 Task: Search one way flight ticket for 4 adults, 2 children, 2 infants in seat and 1 infant on lap in economy from Montrose: Montrose Regional Airport to Laramie: Laramie Regional Airport on 5-3-2023. Choice of flights is Southwest. Number of bags: 1 carry on bag. Price is upto 109000. Outbound departure time preference is 12:45.
Action: Mouse moved to (326, 133)
Screenshot: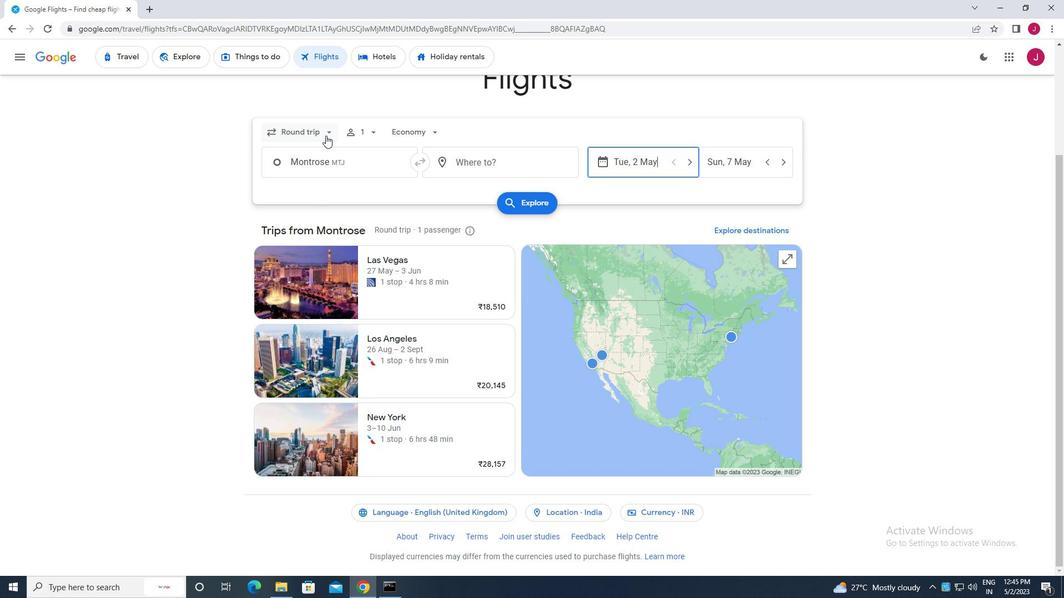 
Action: Mouse pressed left at (326, 133)
Screenshot: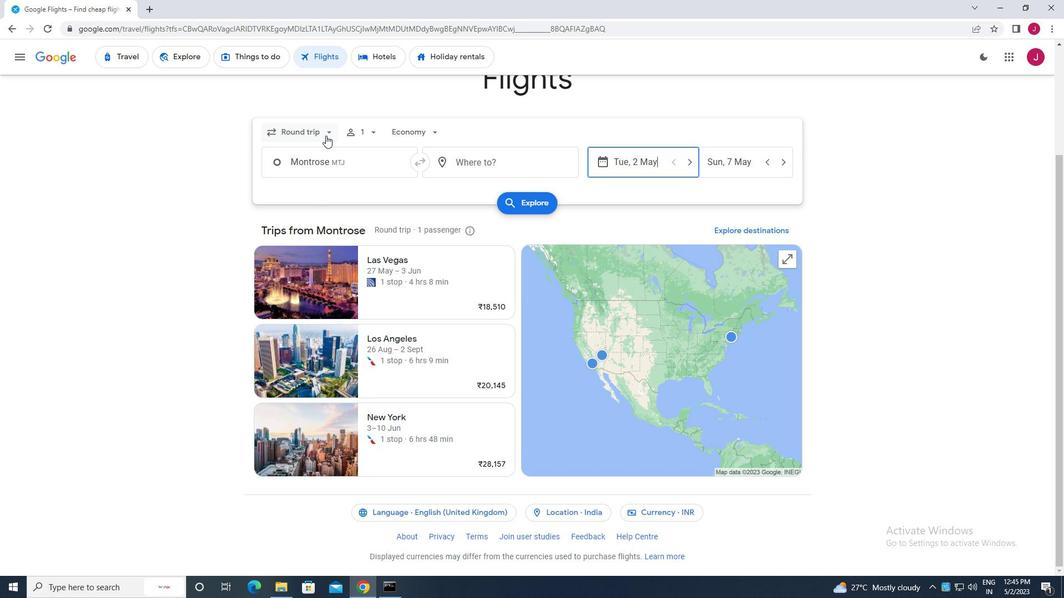 
Action: Mouse moved to (320, 180)
Screenshot: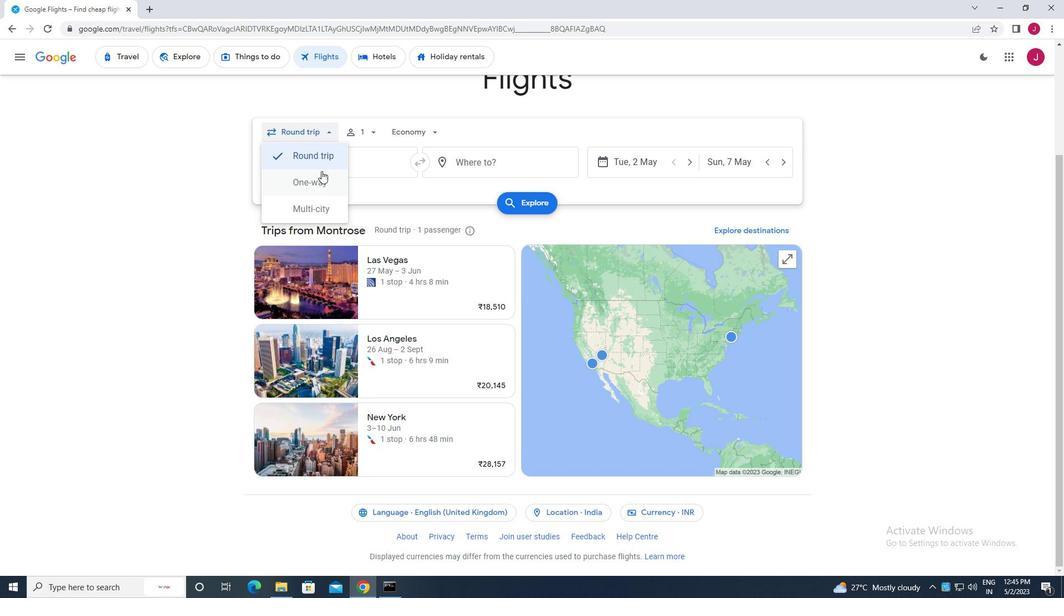 
Action: Mouse pressed left at (320, 180)
Screenshot: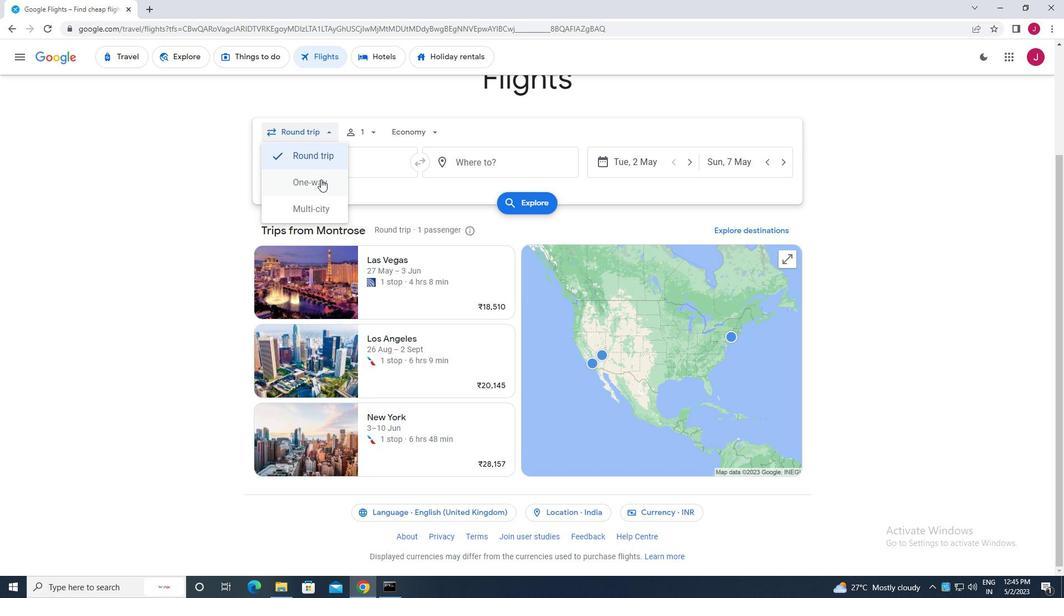 
Action: Mouse moved to (359, 132)
Screenshot: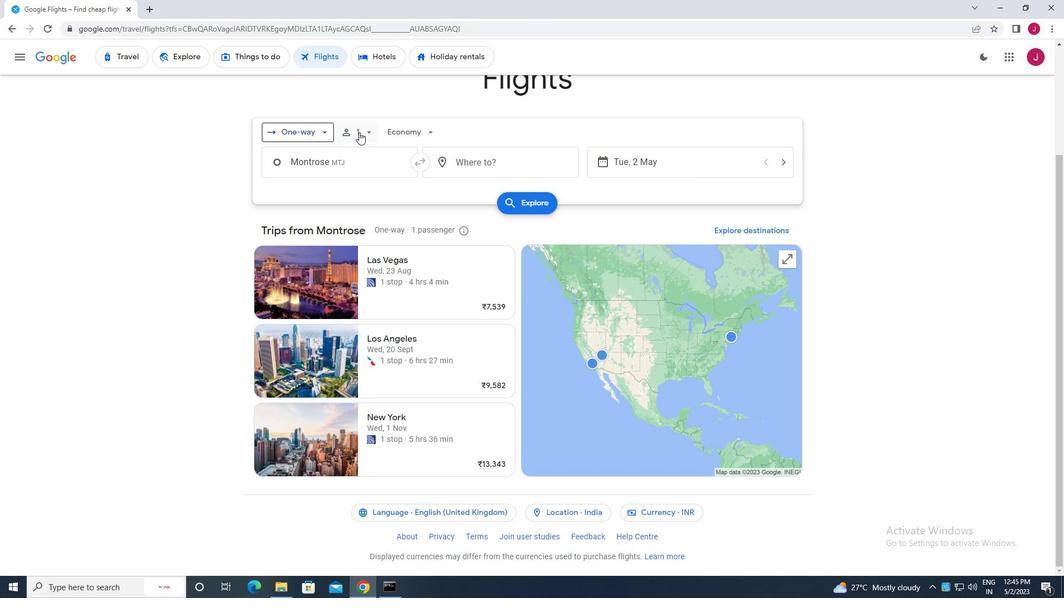 
Action: Mouse pressed left at (359, 132)
Screenshot: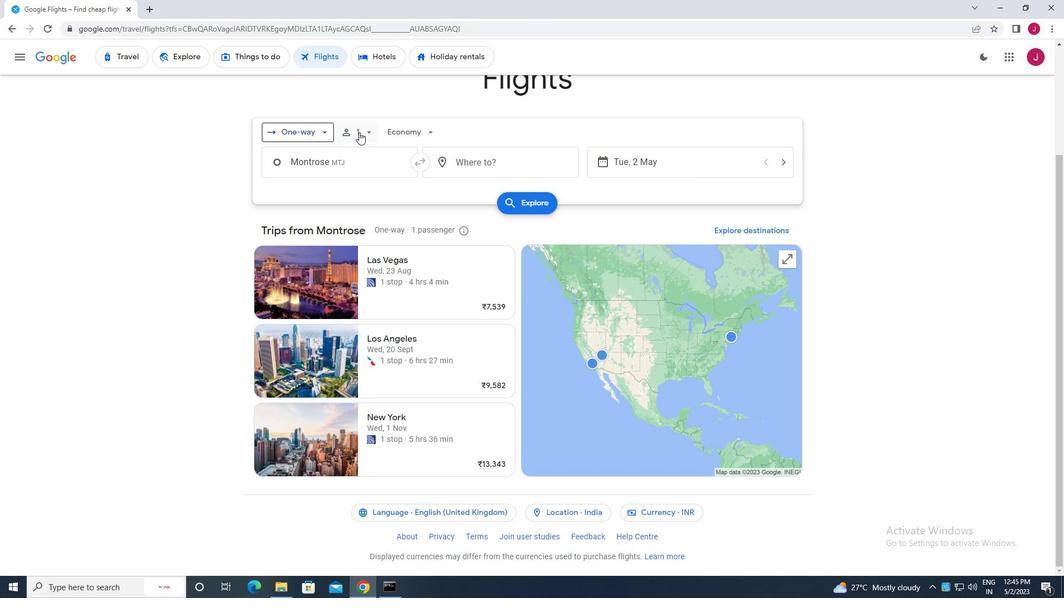 
Action: Mouse moved to (451, 166)
Screenshot: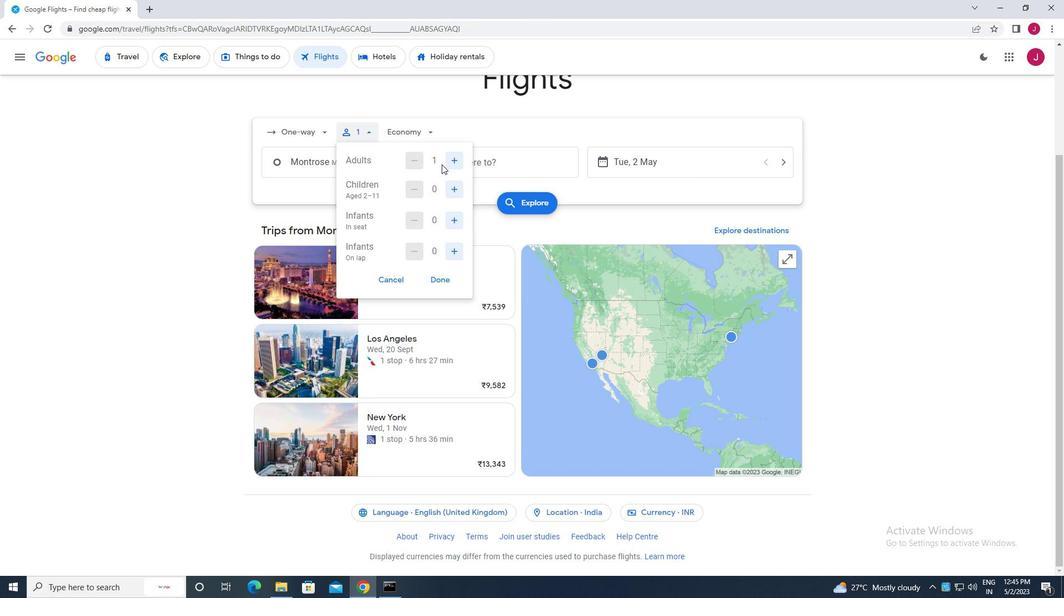 
Action: Mouse pressed left at (451, 166)
Screenshot: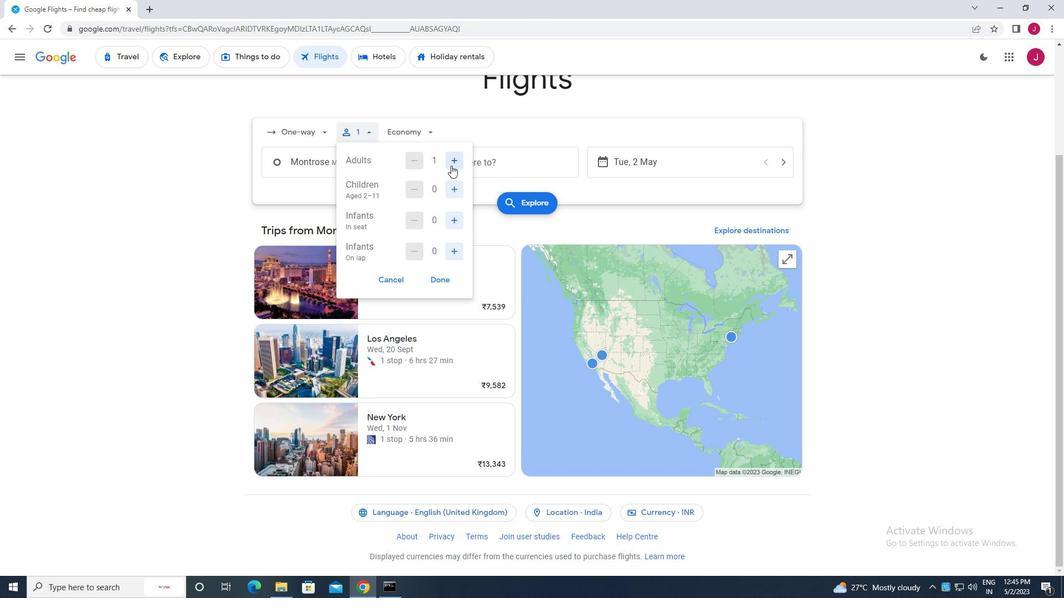 
Action: Mouse pressed left at (451, 166)
Screenshot: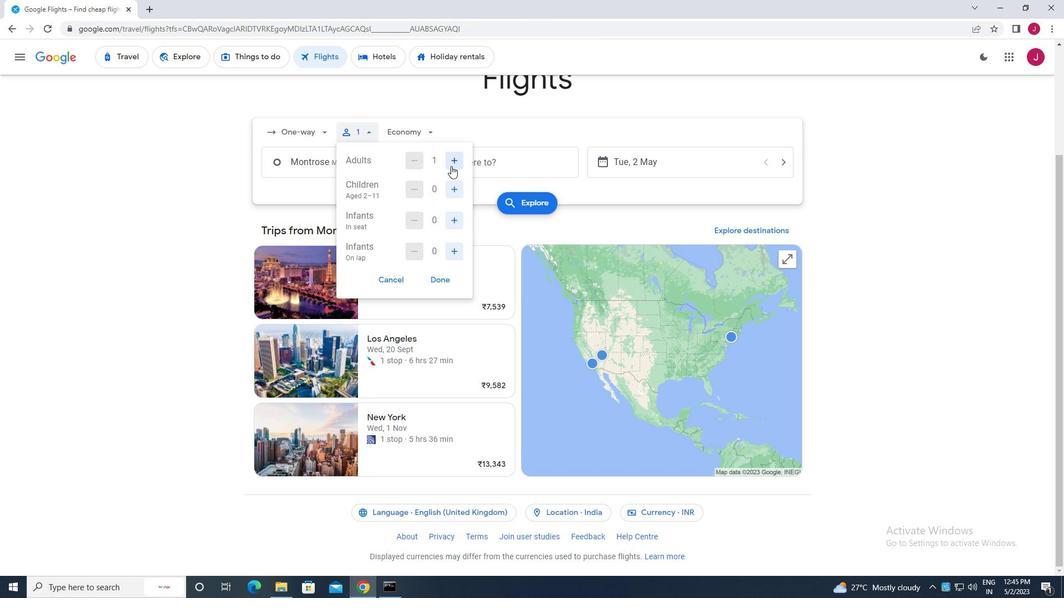 
Action: Mouse pressed left at (451, 166)
Screenshot: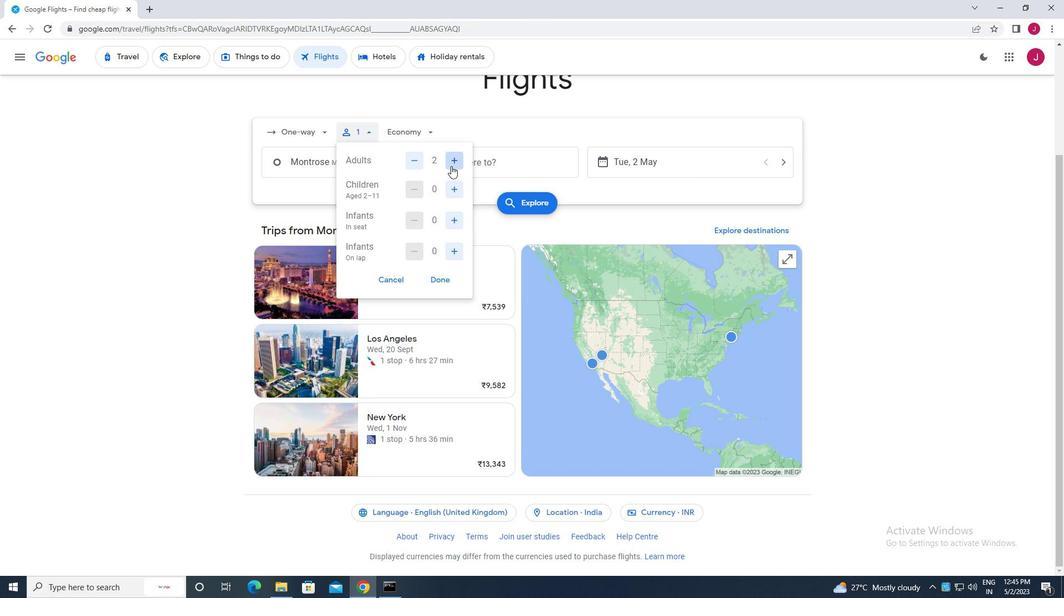 
Action: Mouse moved to (453, 192)
Screenshot: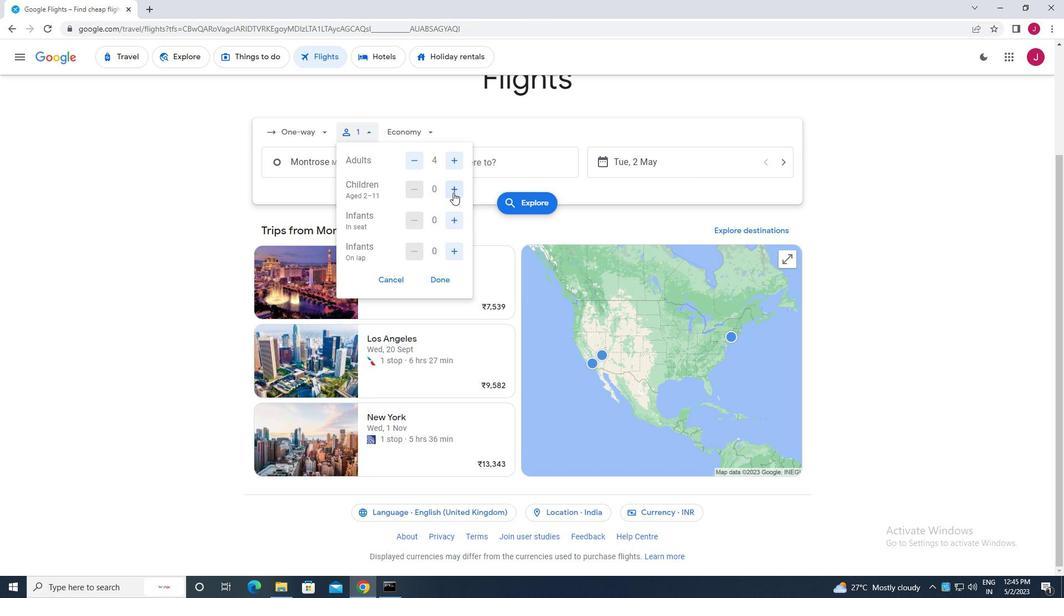 
Action: Mouse pressed left at (453, 192)
Screenshot: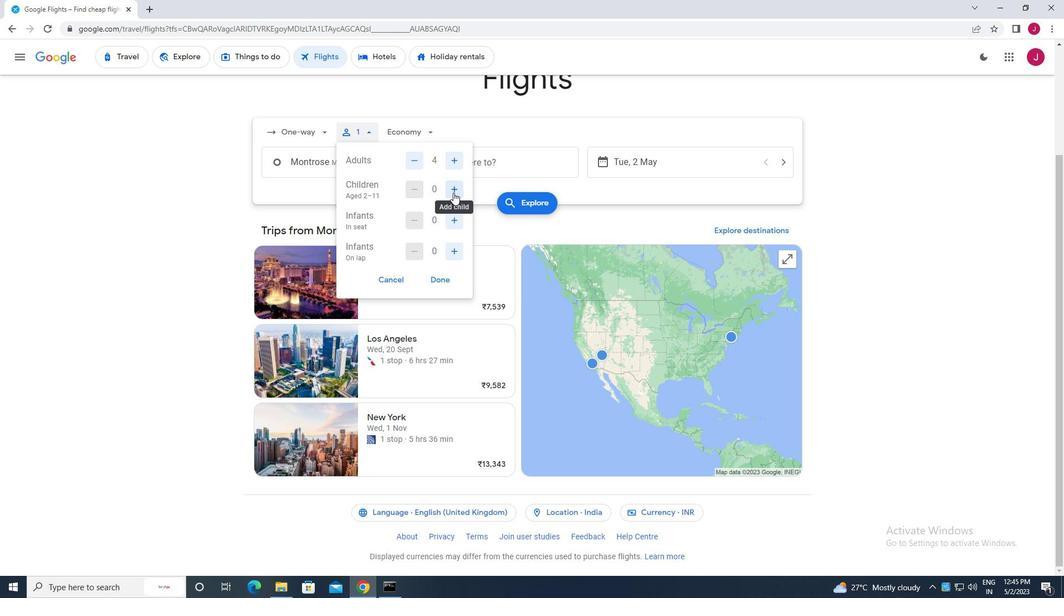 
Action: Mouse pressed left at (453, 192)
Screenshot: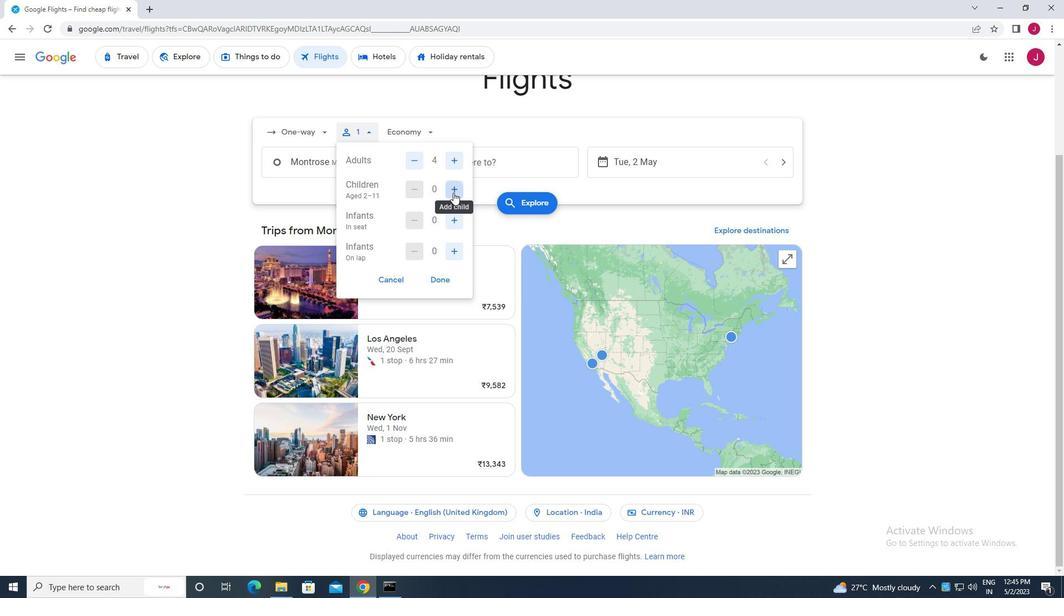 
Action: Mouse moved to (456, 222)
Screenshot: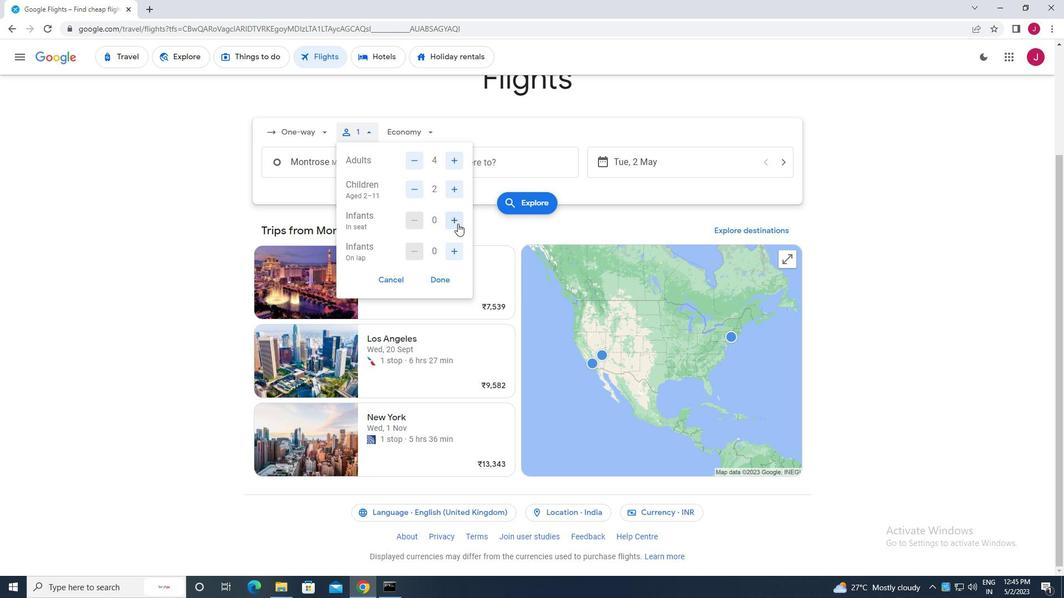 
Action: Mouse pressed left at (456, 222)
Screenshot: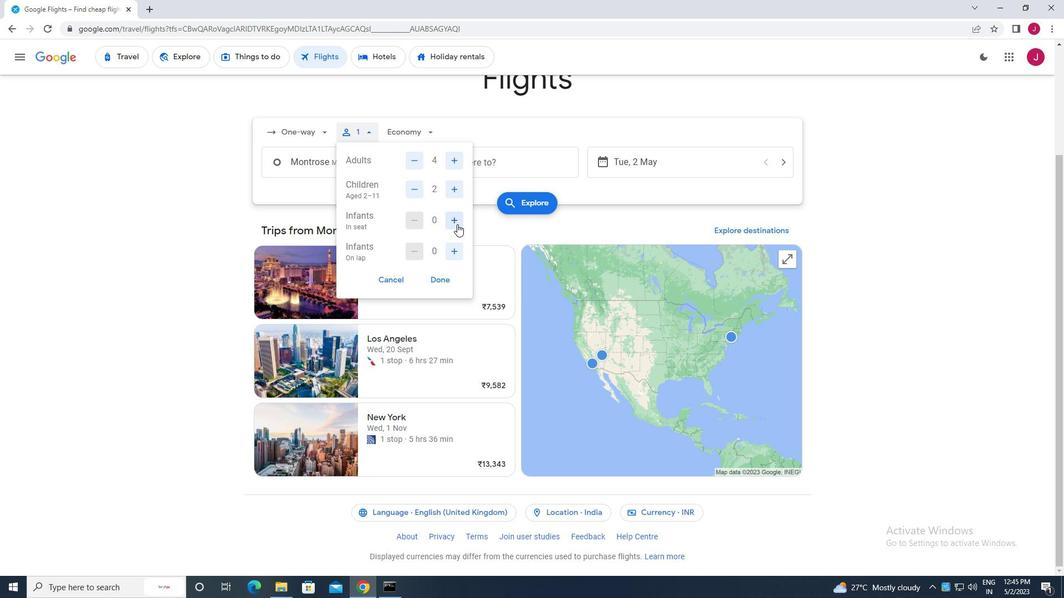 
Action: Mouse pressed left at (456, 222)
Screenshot: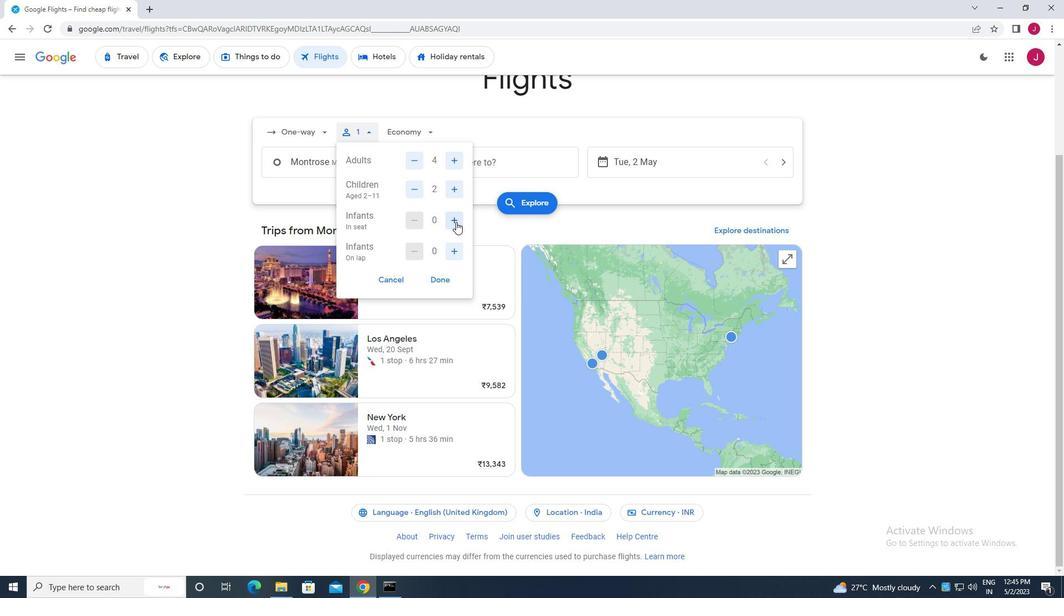 
Action: Mouse moved to (450, 254)
Screenshot: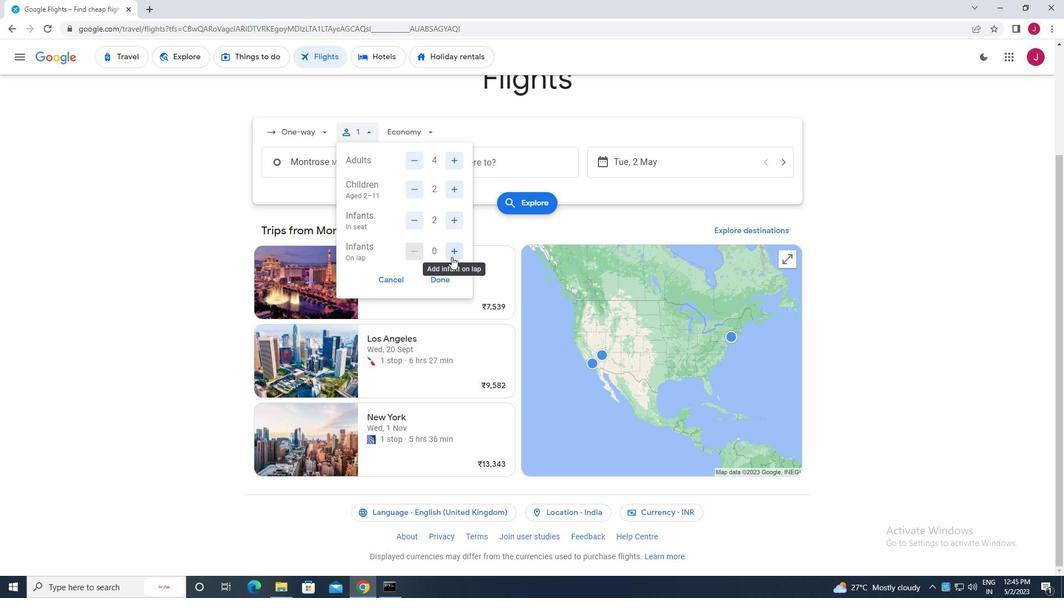 
Action: Mouse pressed left at (450, 254)
Screenshot: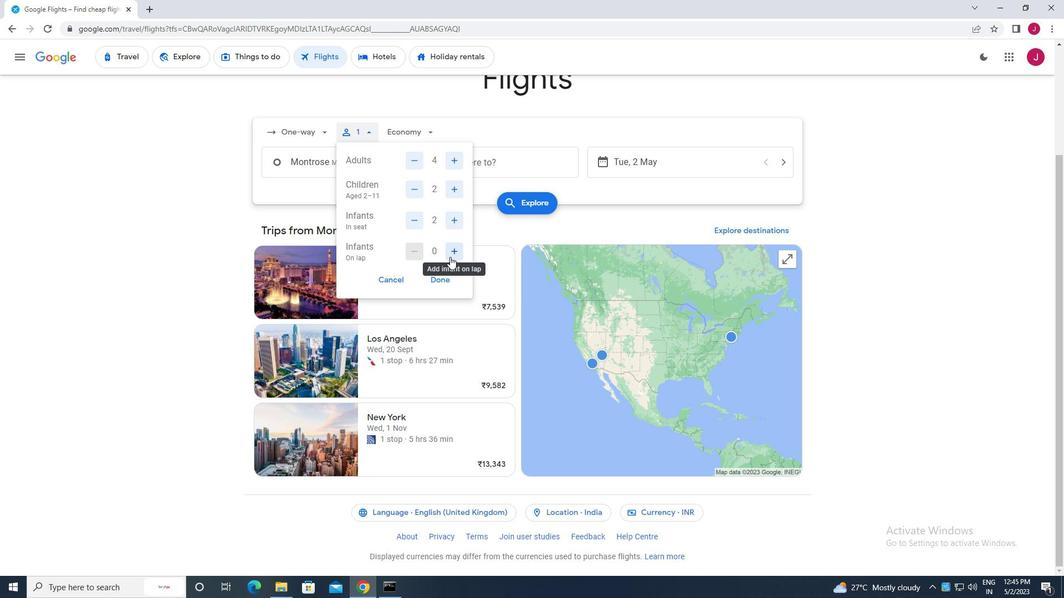 
Action: Mouse moved to (442, 281)
Screenshot: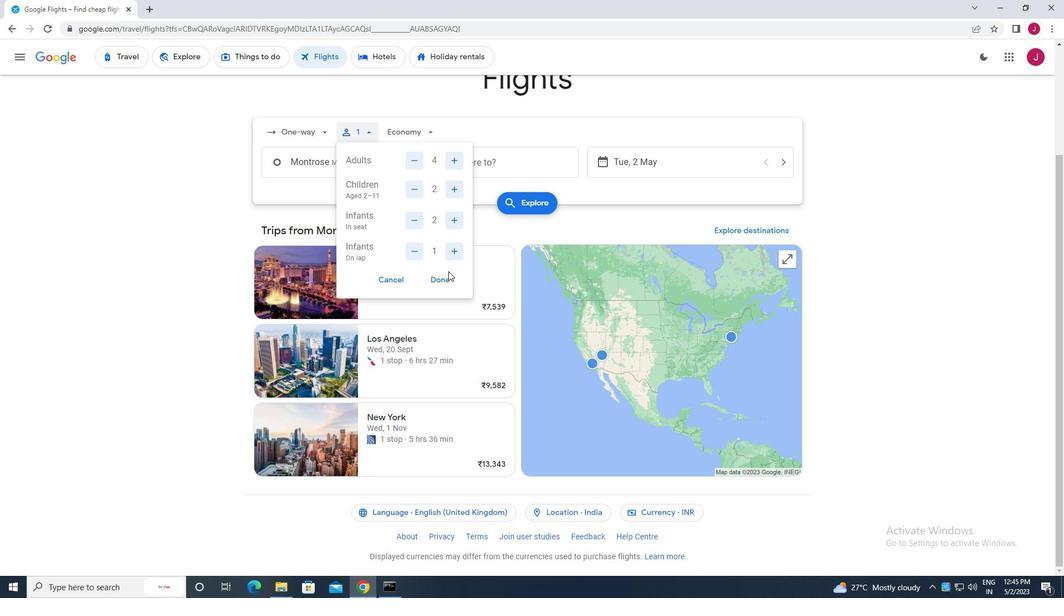 
Action: Mouse pressed left at (442, 281)
Screenshot: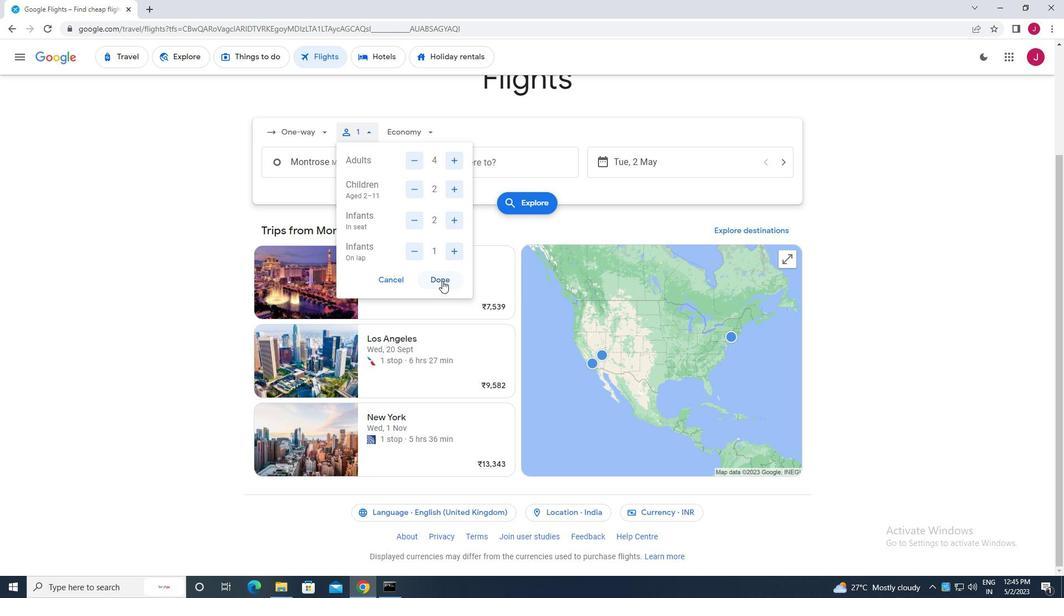 
Action: Mouse moved to (401, 134)
Screenshot: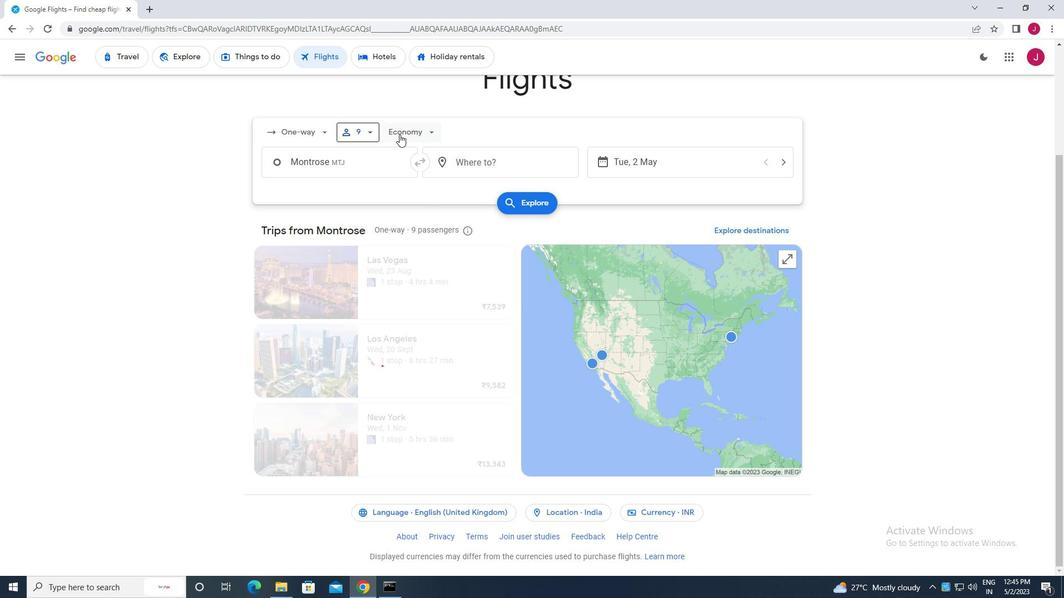 
Action: Mouse pressed left at (401, 134)
Screenshot: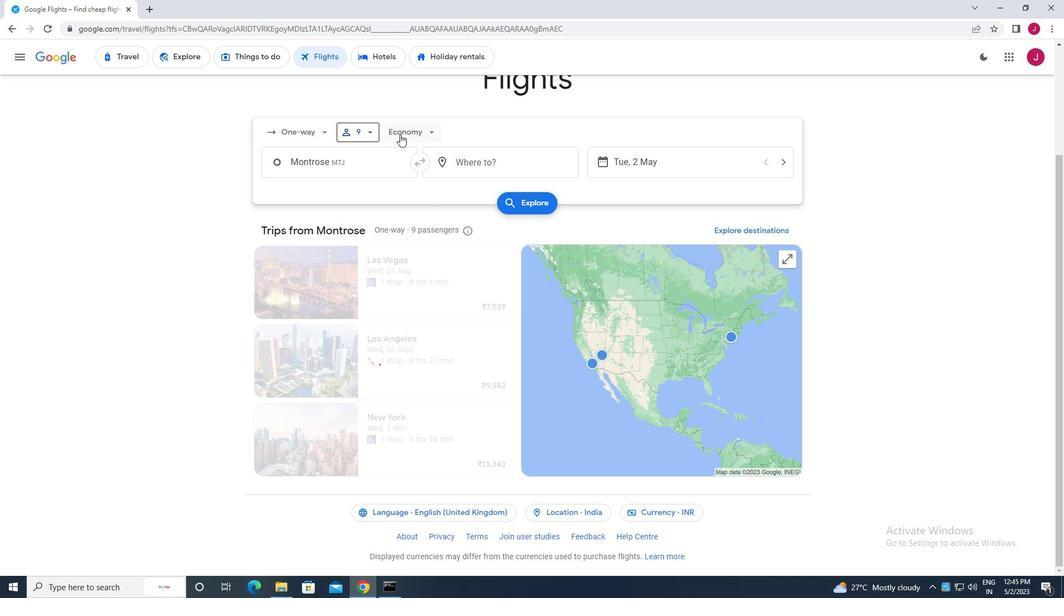 
Action: Mouse moved to (439, 157)
Screenshot: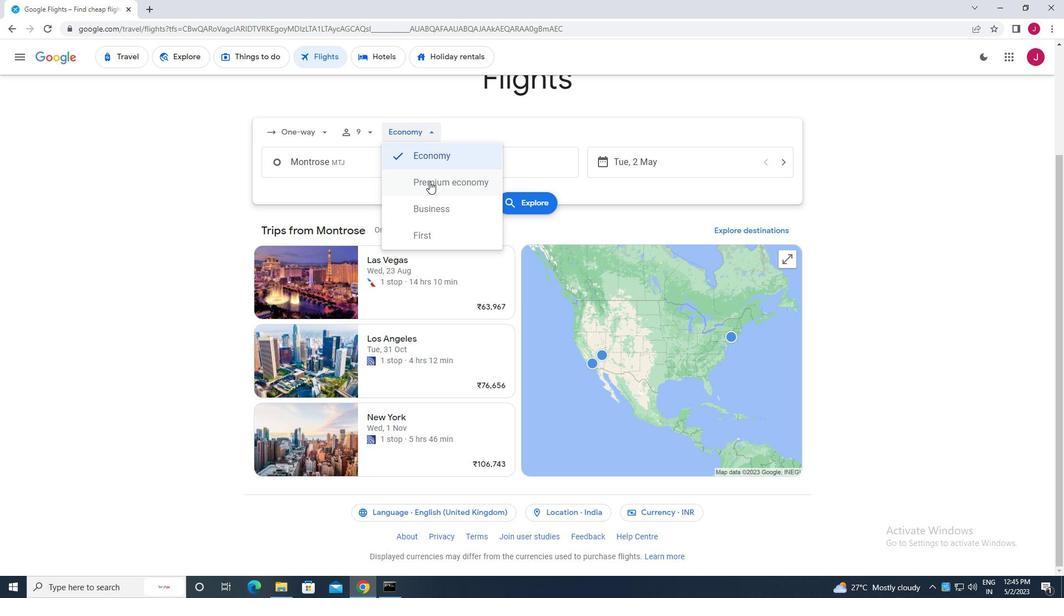 
Action: Mouse pressed left at (439, 157)
Screenshot: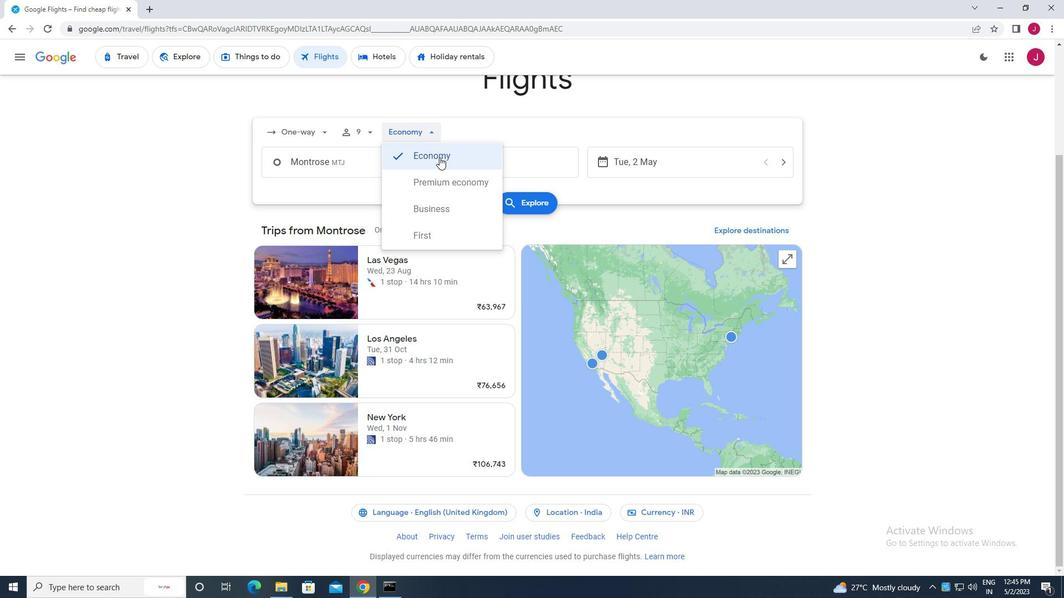 
Action: Mouse moved to (373, 165)
Screenshot: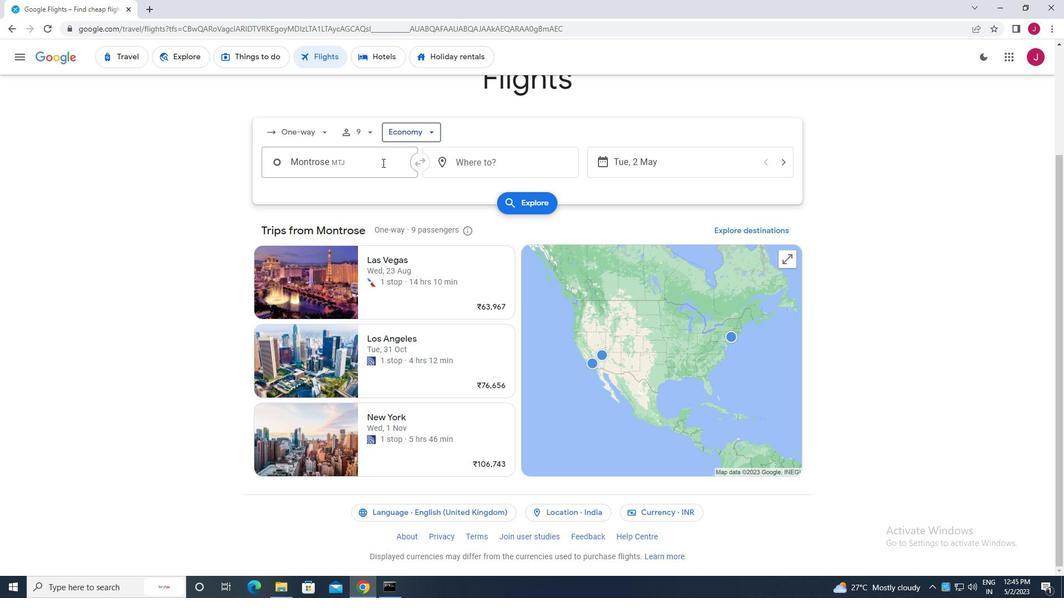 
Action: Mouse pressed left at (373, 165)
Screenshot: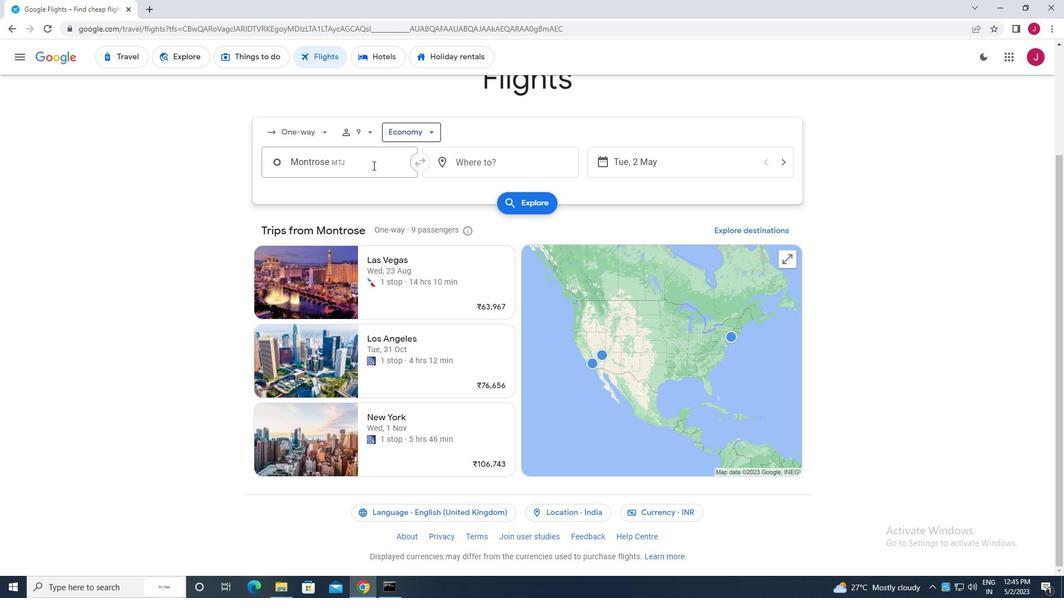 
Action: Mouse moved to (375, 166)
Screenshot: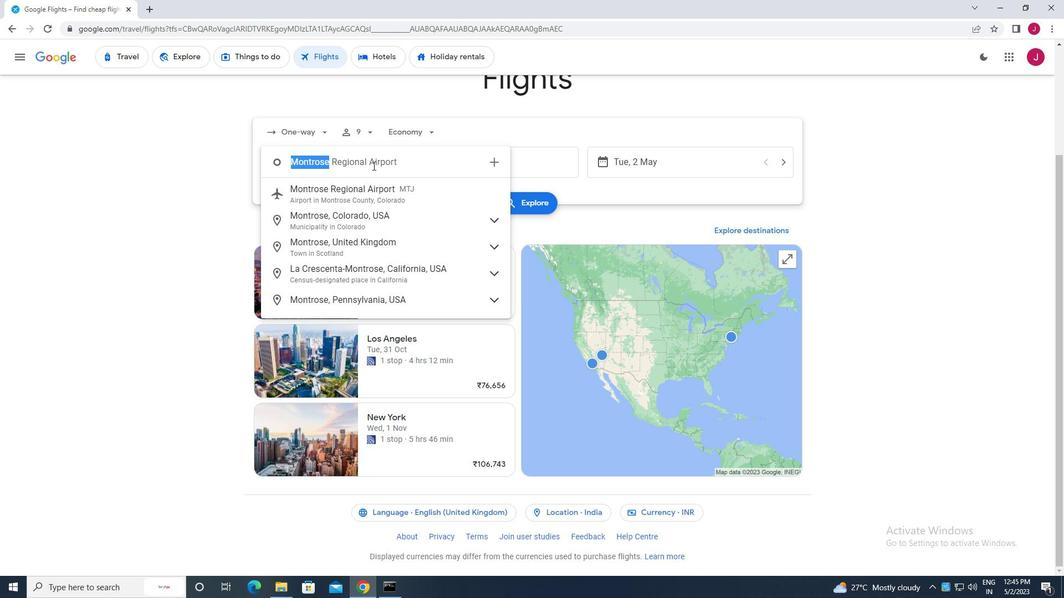 
Action: Key pressed montrose
Screenshot: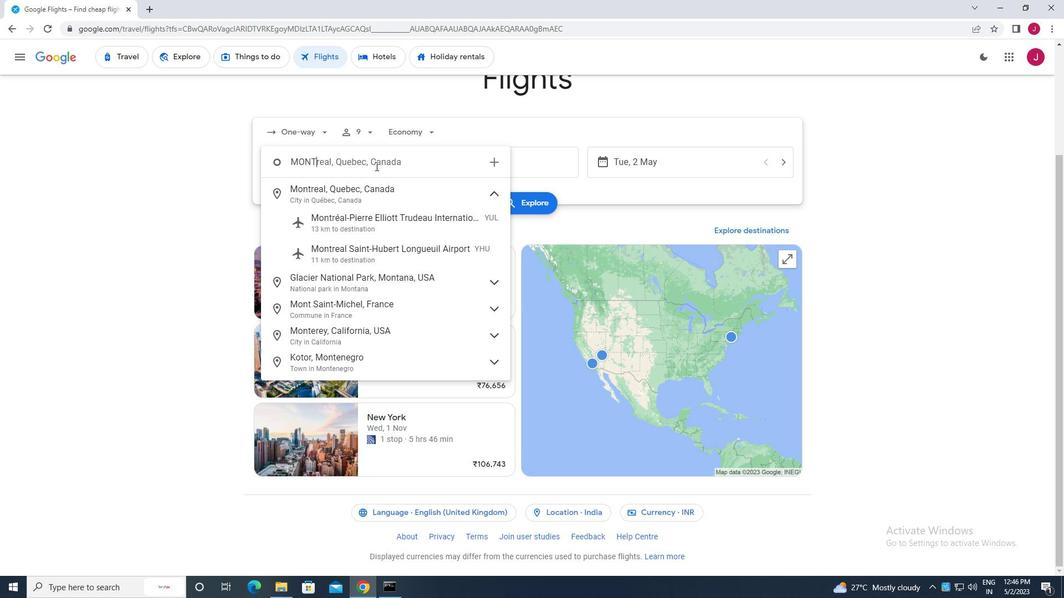 
Action: Mouse moved to (382, 199)
Screenshot: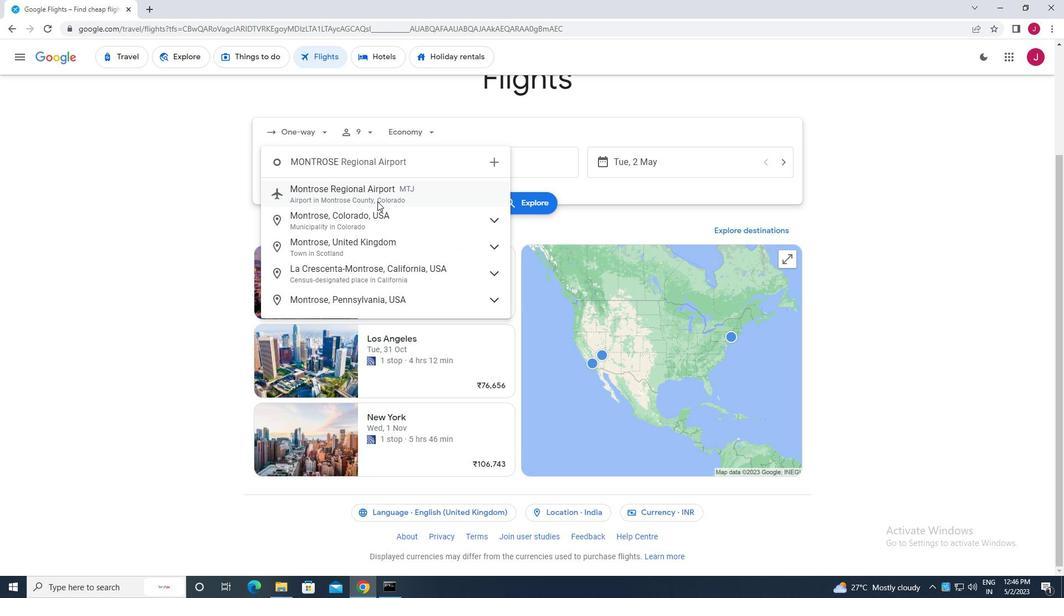 
Action: Mouse pressed left at (382, 199)
Screenshot: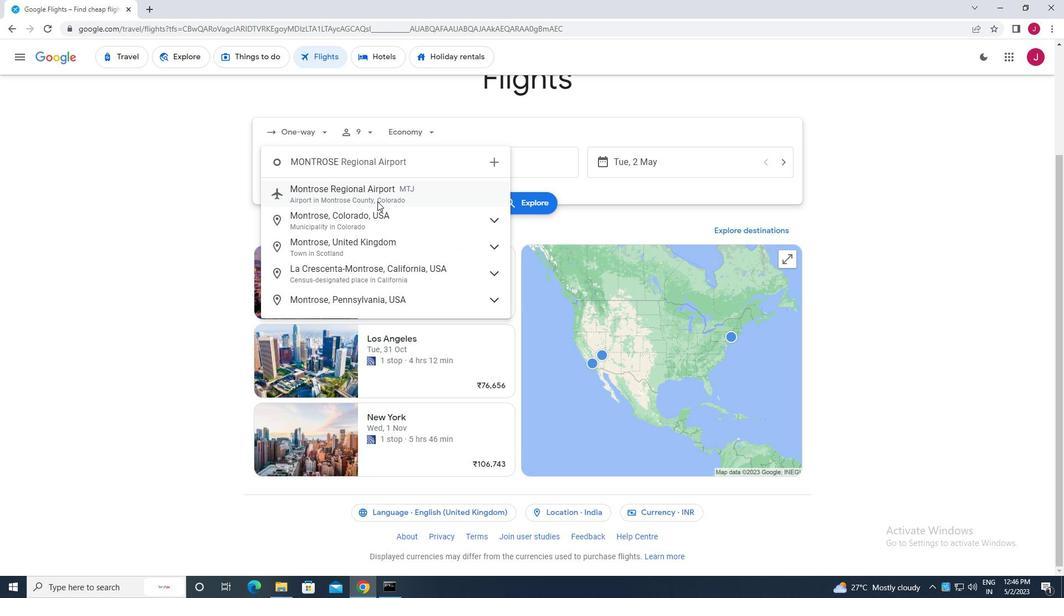 
Action: Mouse moved to (524, 168)
Screenshot: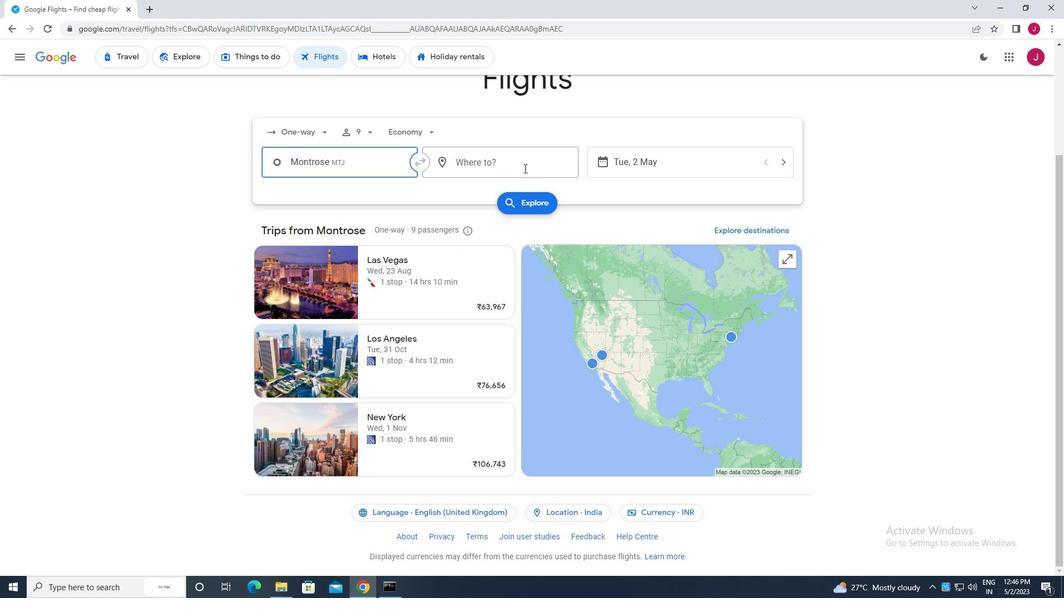 
Action: Mouse pressed left at (524, 168)
Screenshot: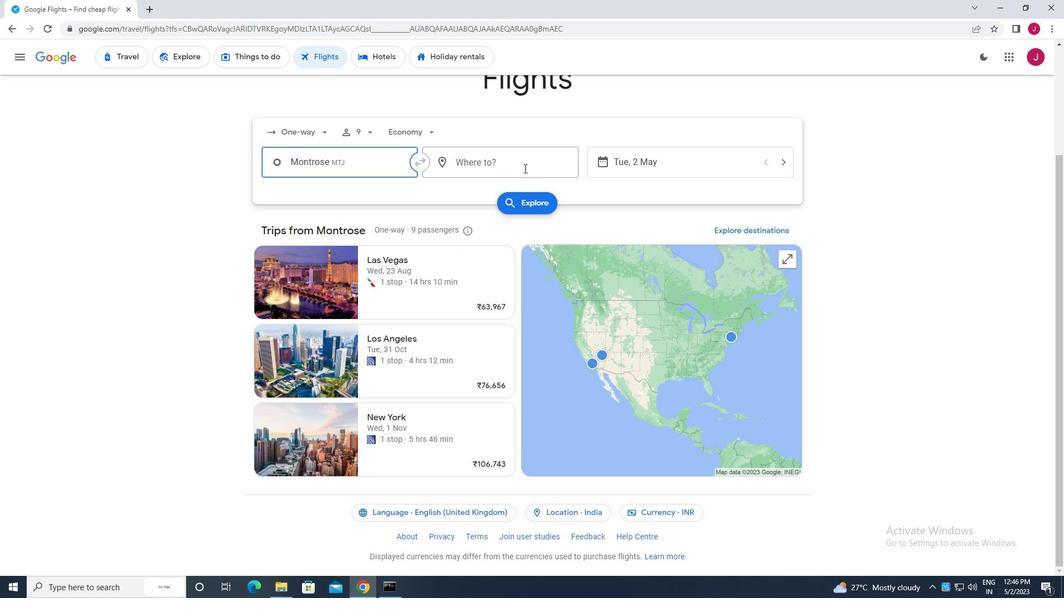 
Action: Mouse moved to (525, 168)
Screenshot: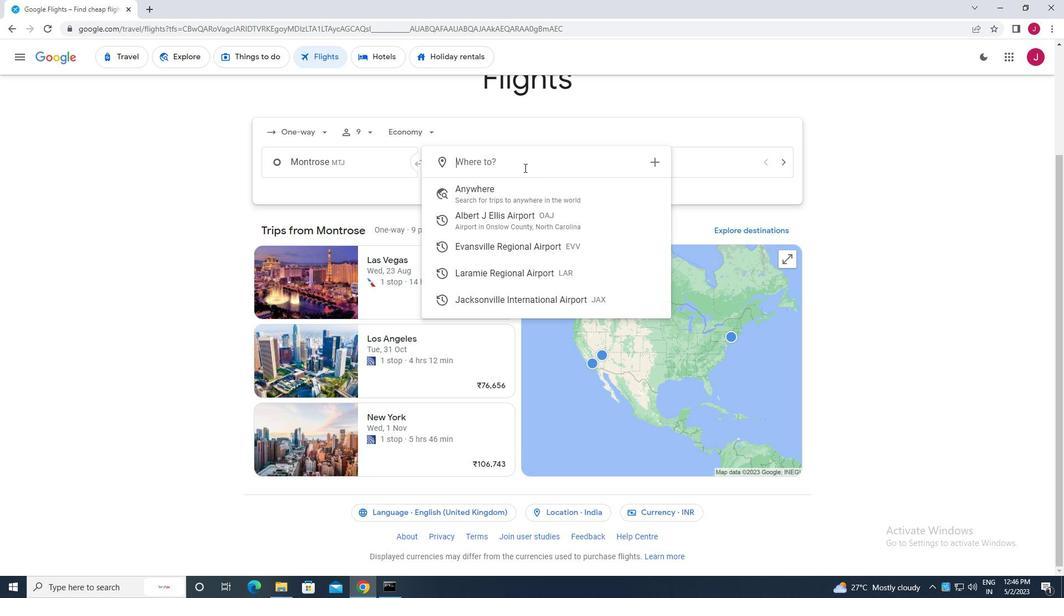 
Action: Key pressed laram
Screenshot: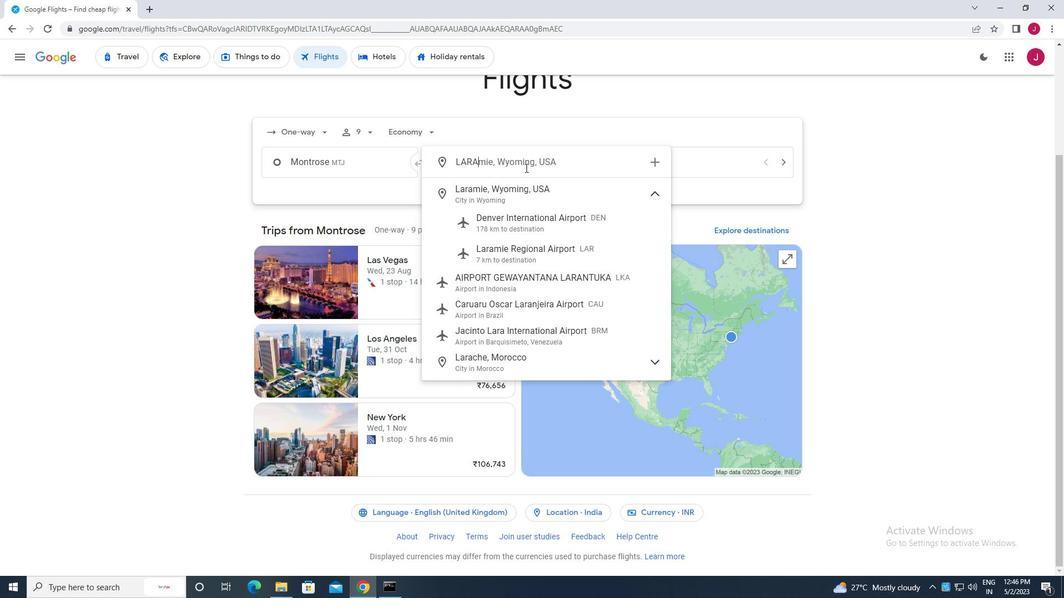 
Action: Mouse moved to (544, 248)
Screenshot: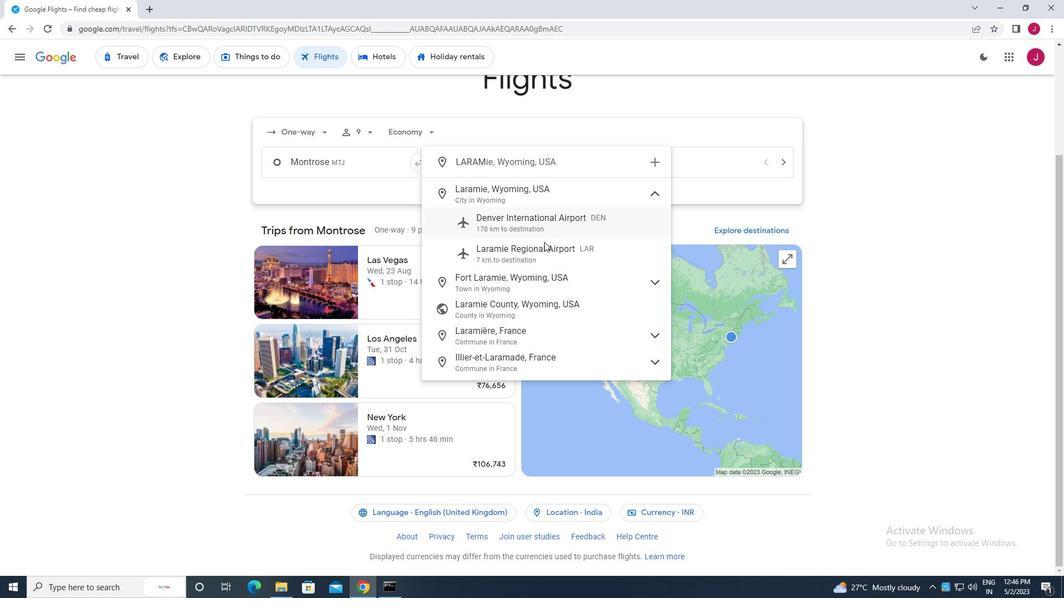 
Action: Mouse pressed left at (544, 248)
Screenshot: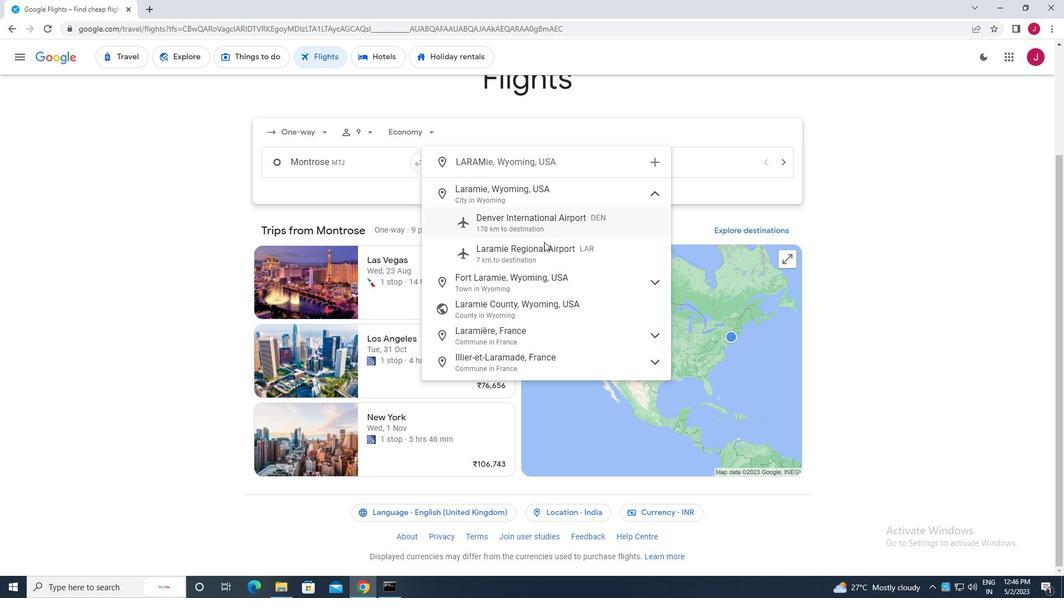 
Action: Mouse moved to (681, 165)
Screenshot: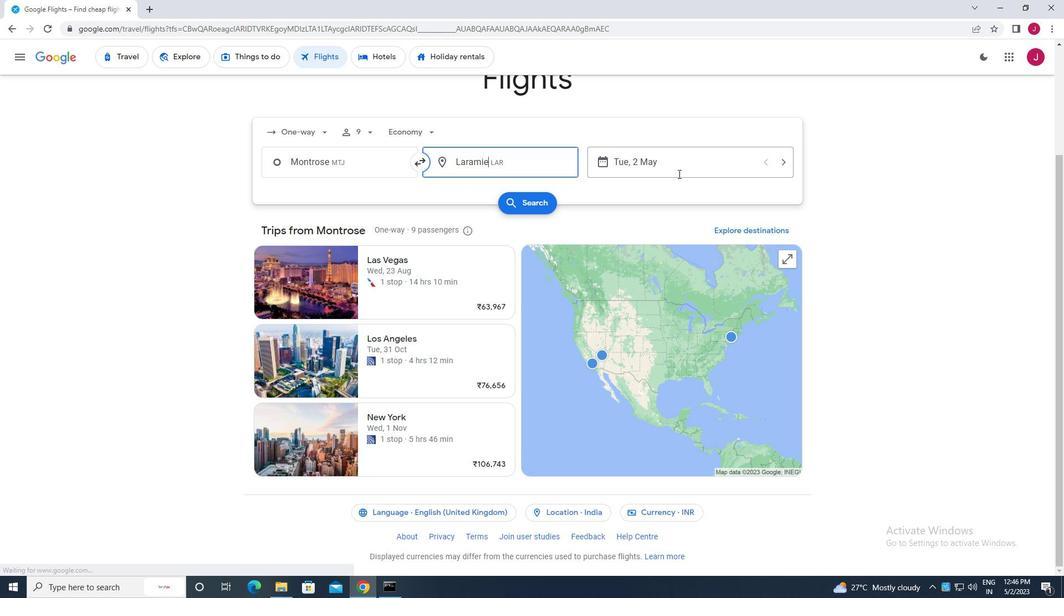 
Action: Mouse pressed left at (681, 165)
Screenshot: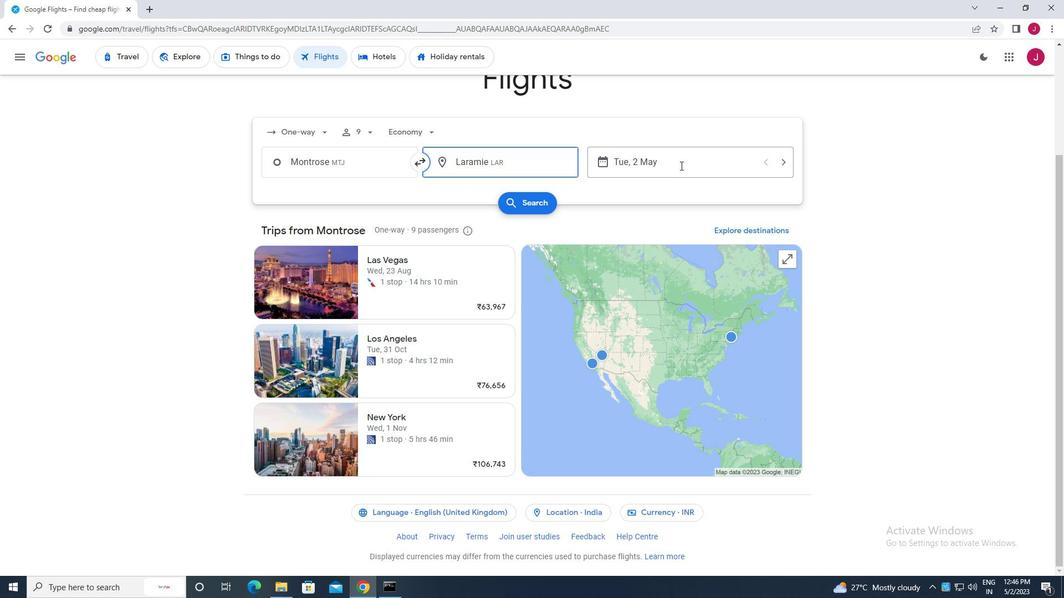 
Action: Mouse moved to (485, 250)
Screenshot: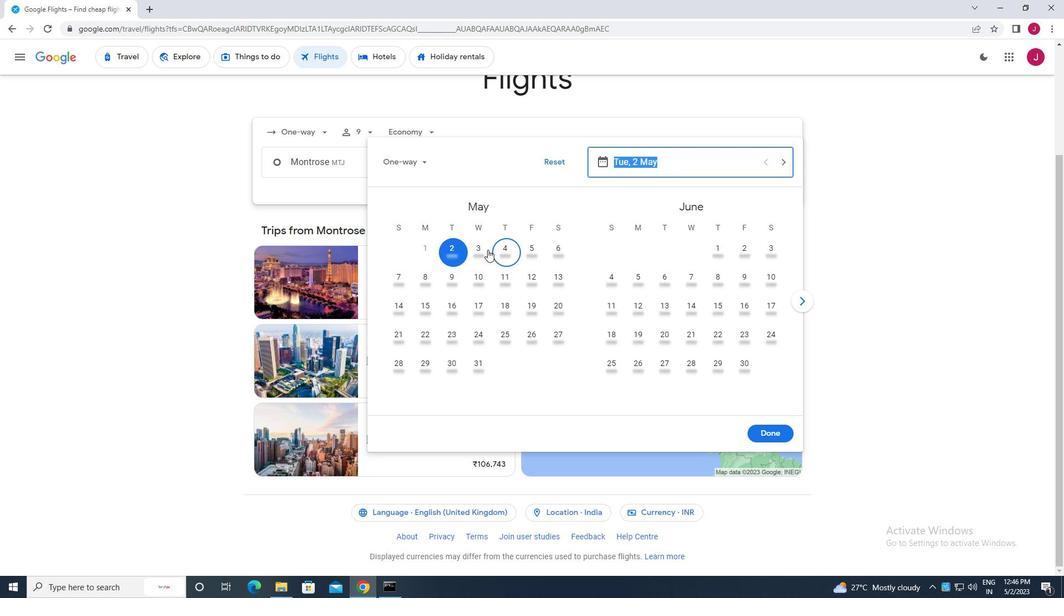
Action: Mouse pressed left at (485, 250)
Screenshot: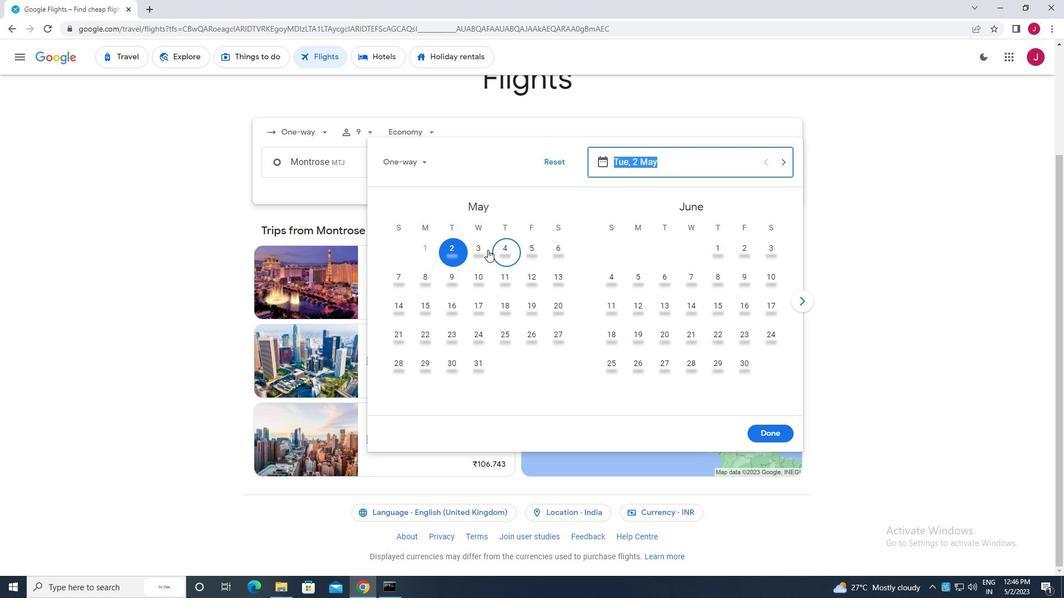 
Action: Mouse moved to (764, 432)
Screenshot: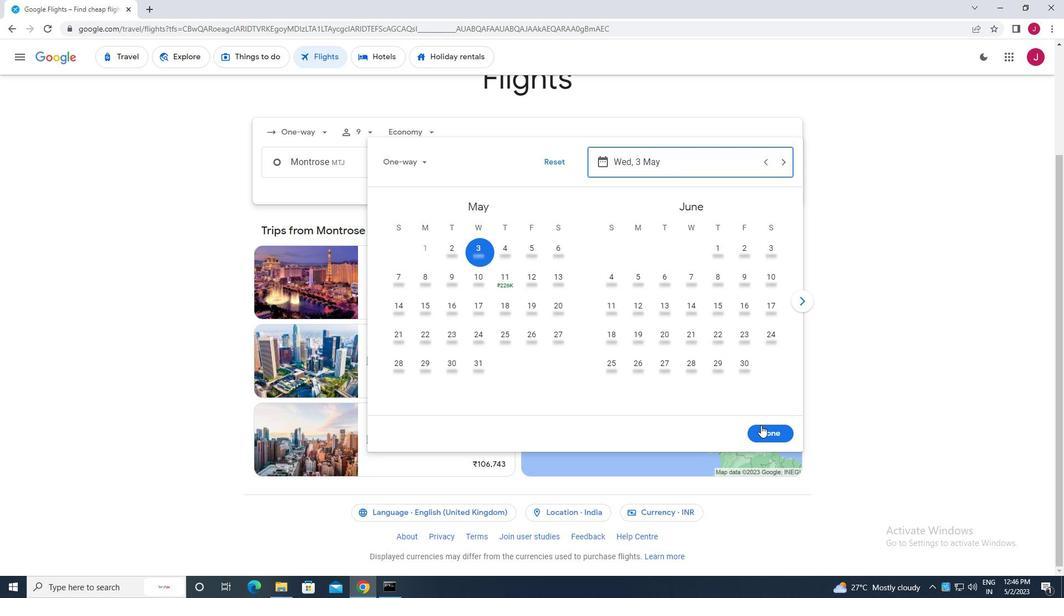 
Action: Mouse pressed left at (764, 432)
Screenshot: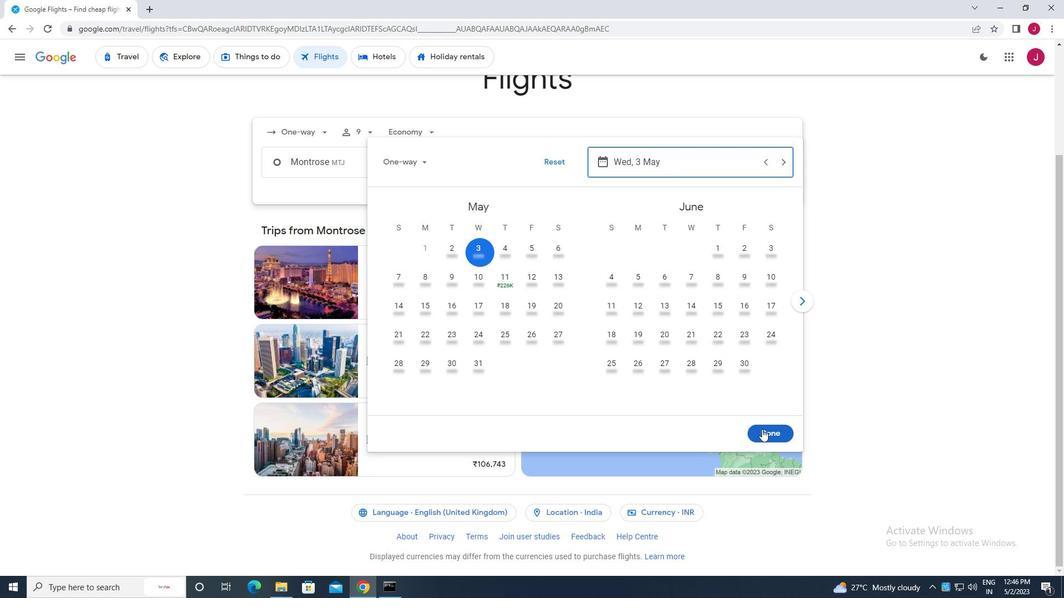 
Action: Mouse moved to (533, 206)
Screenshot: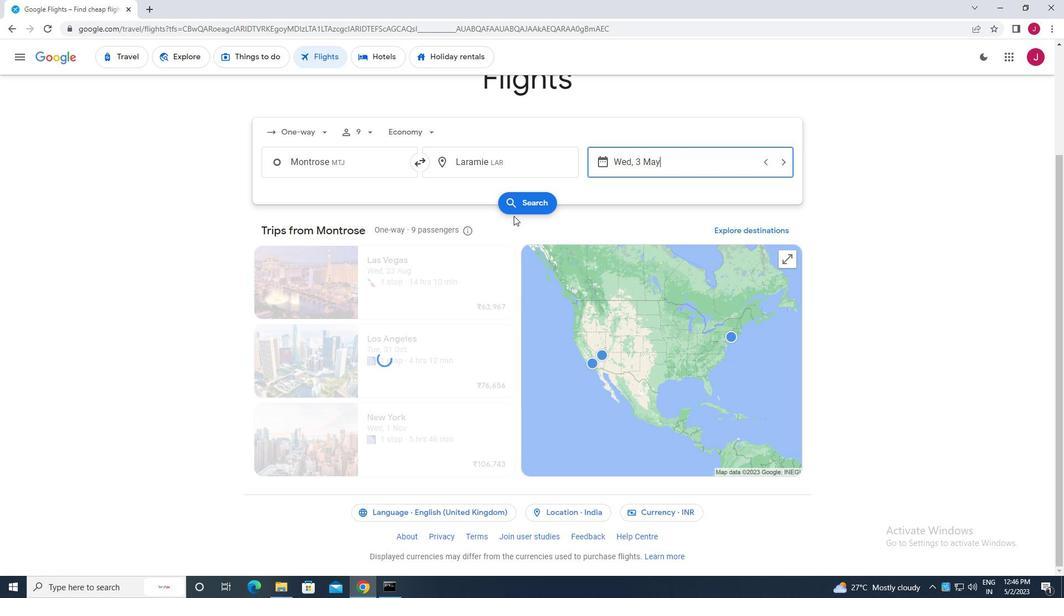 
Action: Mouse pressed left at (533, 206)
Screenshot: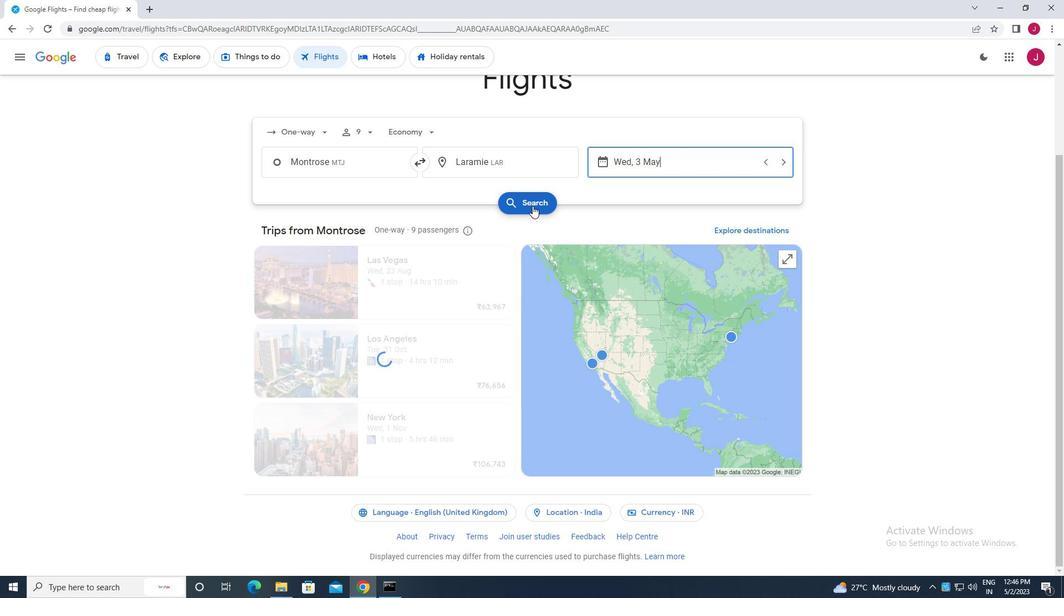 
Action: Mouse moved to (286, 160)
Screenshot: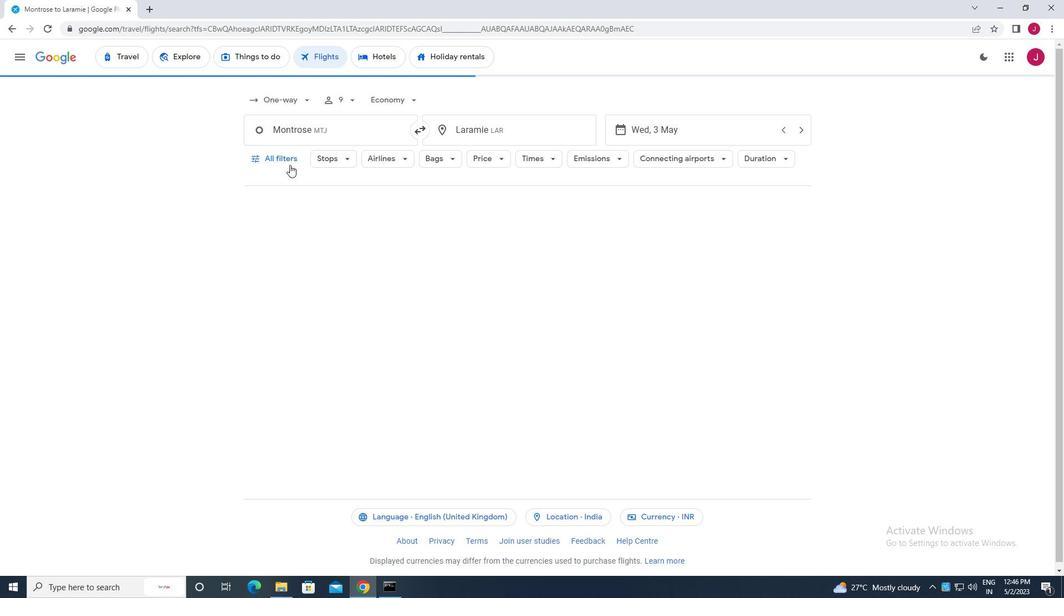 
Action: Mouse pressed left at (286, 160)
Screenshot: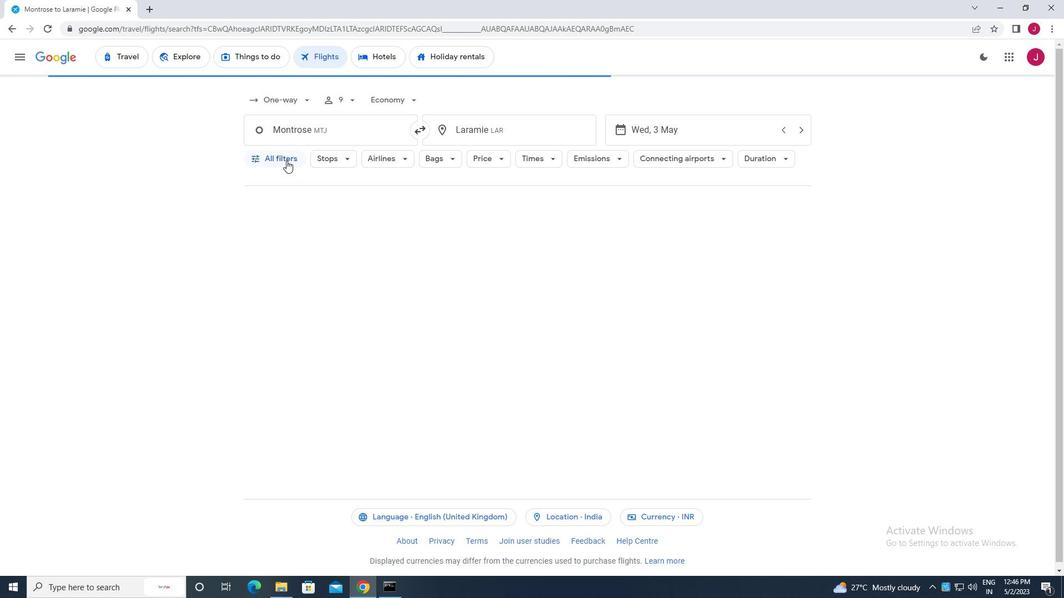 
Action: Mouse moved to (304, 228)
Screenshot: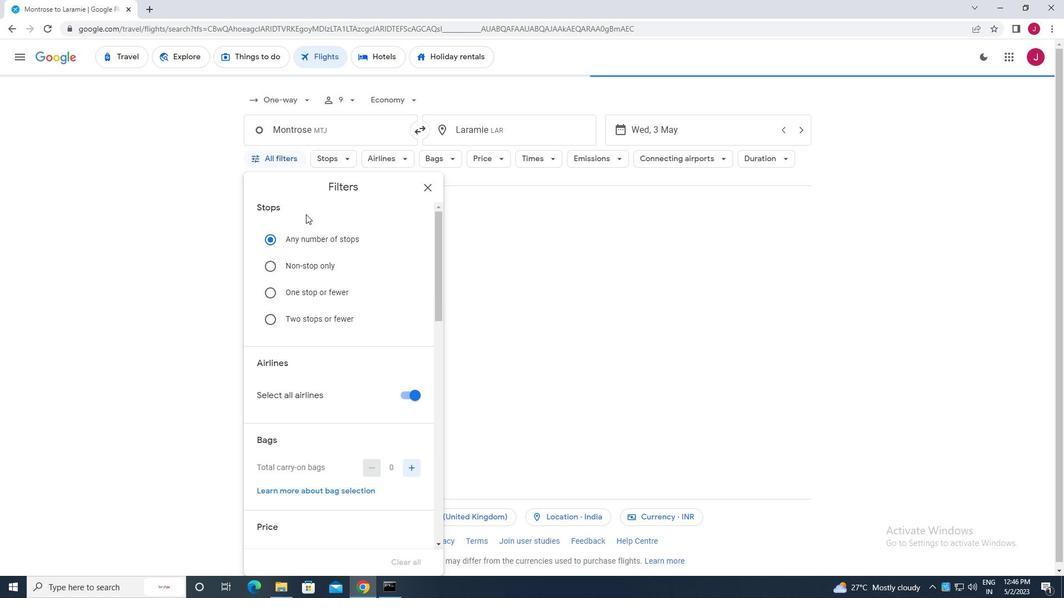 
Action: Mouse scrolled (304, 227) with delta (0, 0)
Screenshot: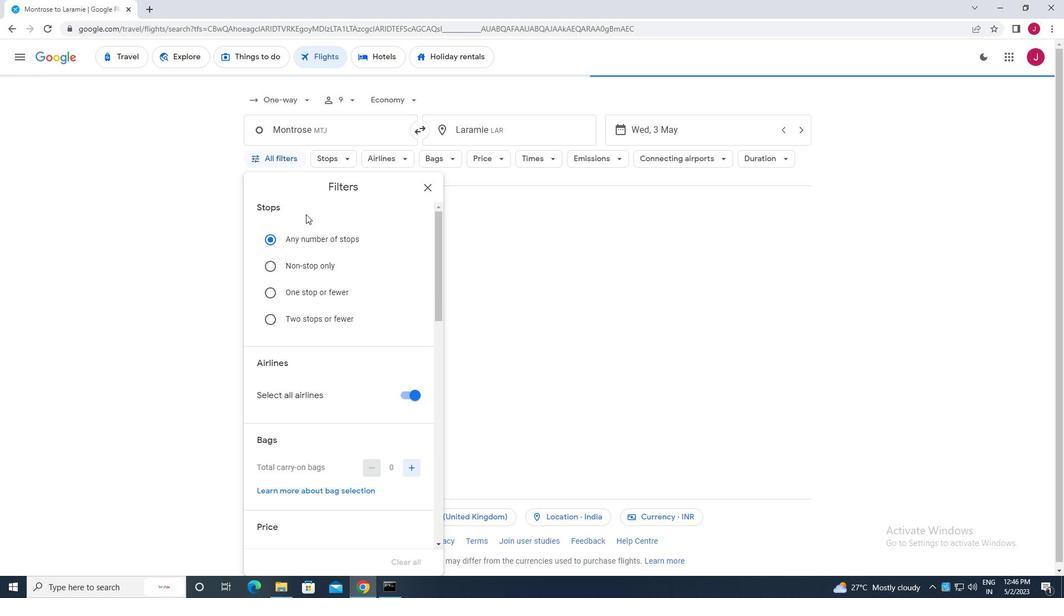 
Action: Mouse moved to (304, 228)
Screenshot: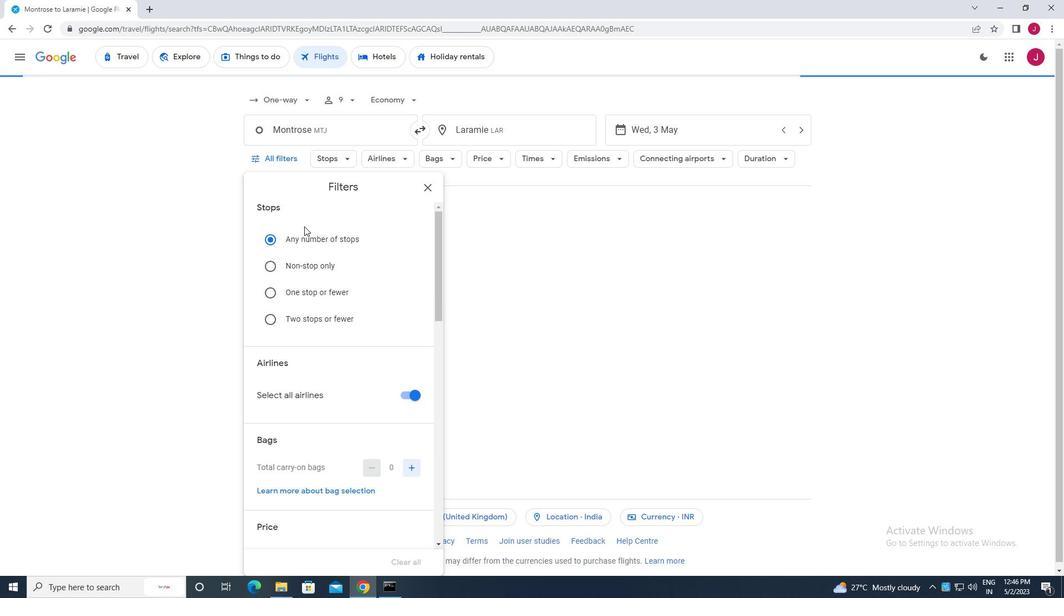 
Action: Mouse scrolled (304, 227) with delta (0, 0)
Screenshot: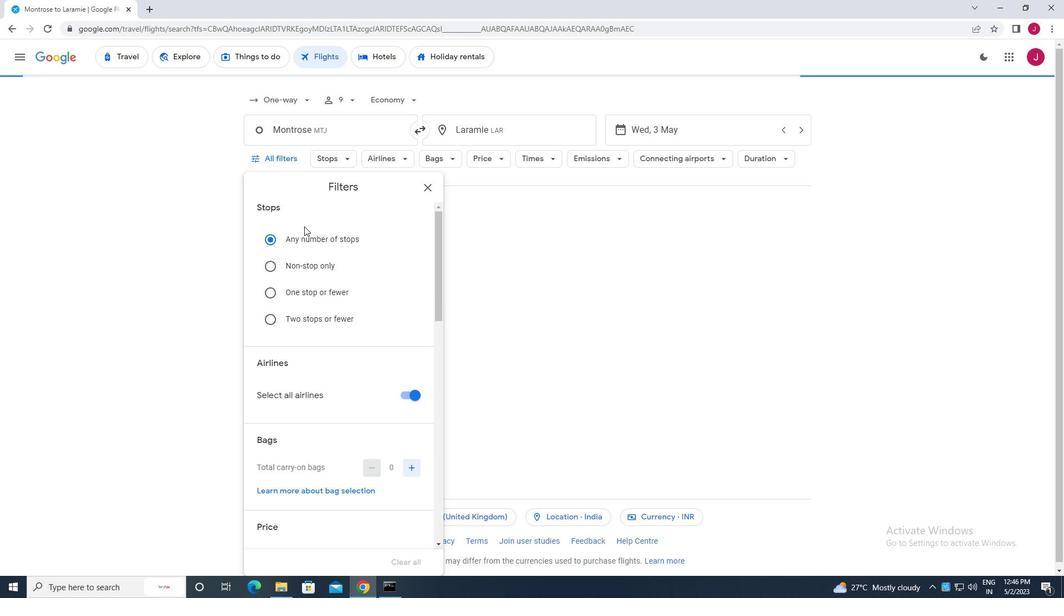 
Action: Mouse moved to (405, 287)
Screenshot: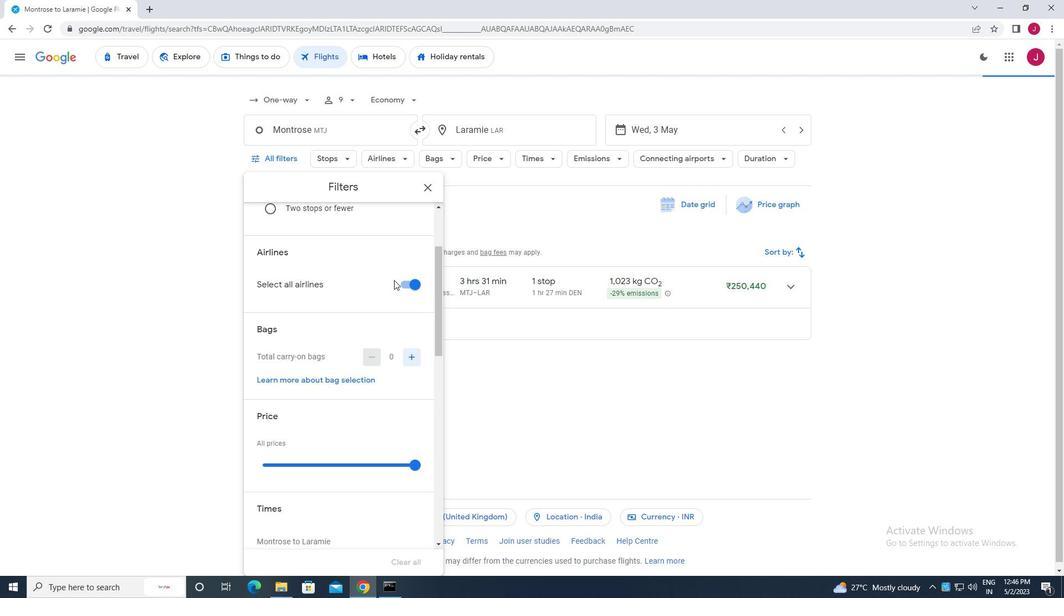 
Action: Mouse pressed left at (405, 287)
Screenshot: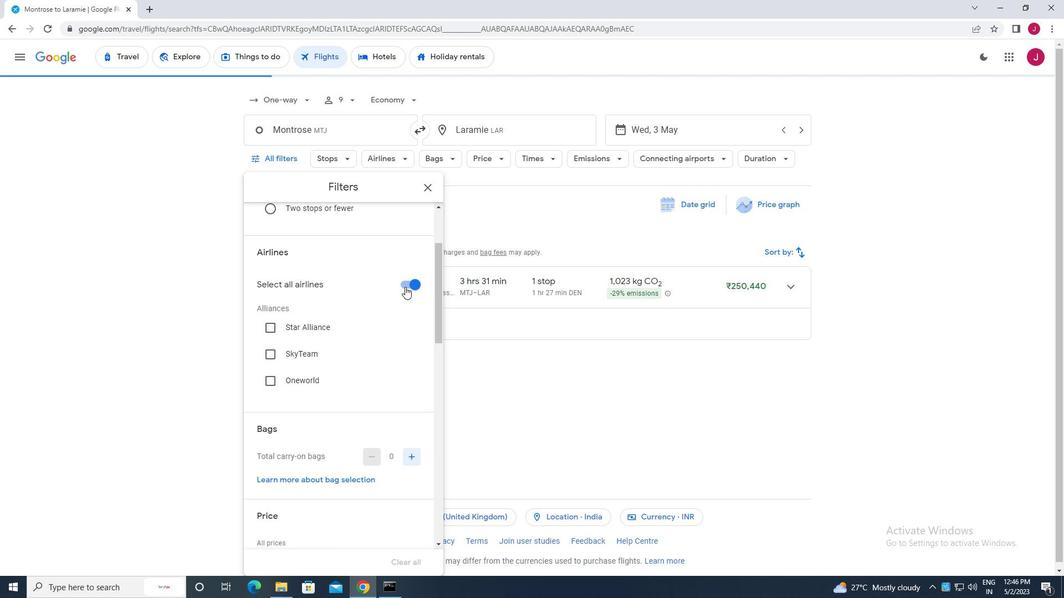 
Action: Mouse moved to (348, 324)
Screenshot: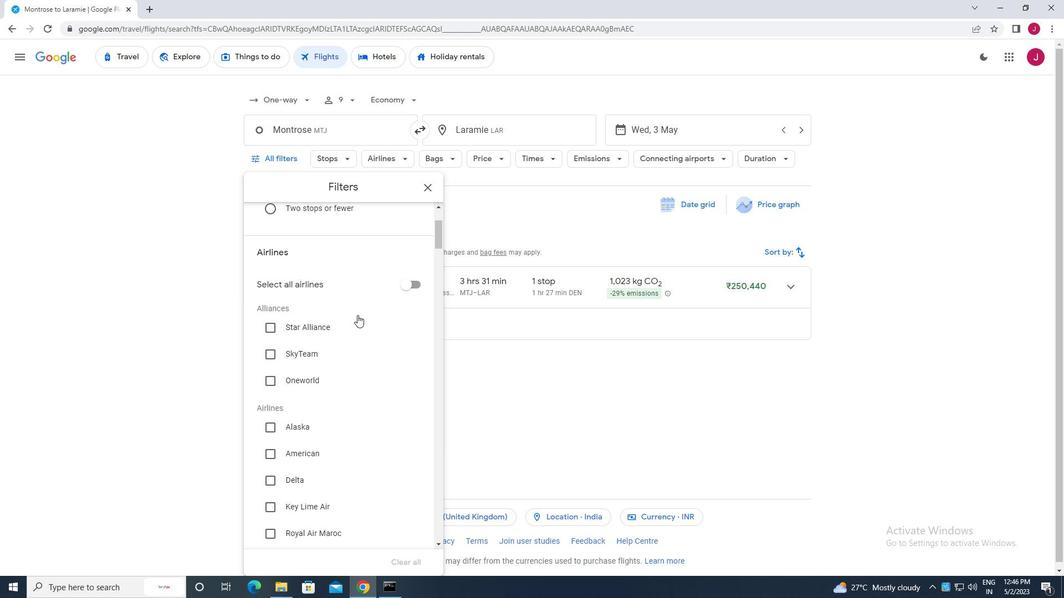 
Action: Mouse scrolled (348, 323) with delta (0, 0)
Screenshot: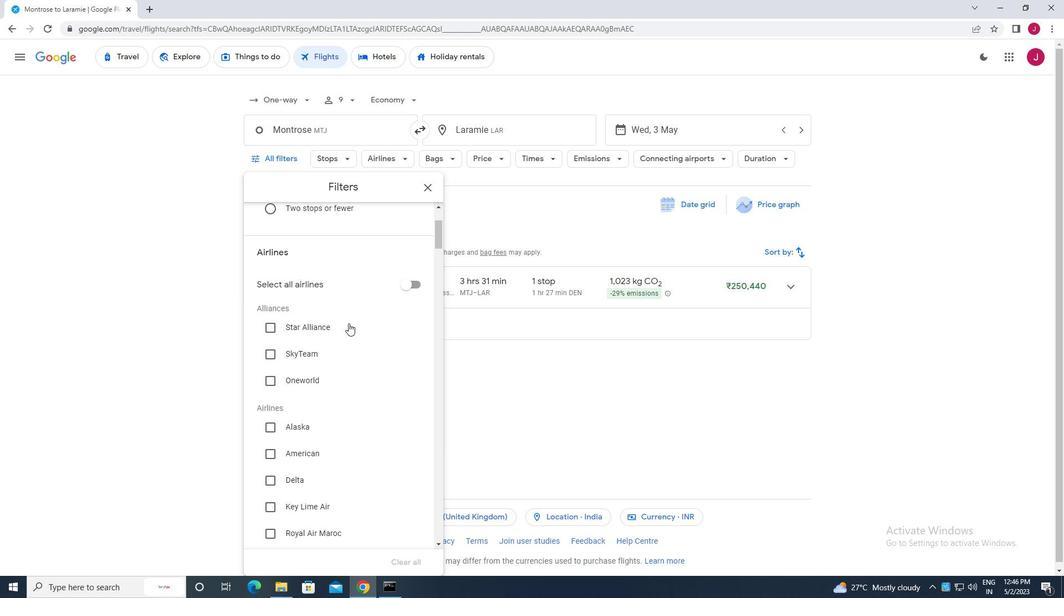 
Action: Mouse scrolled (348, 323) with delta (0, 0)
Screenshot: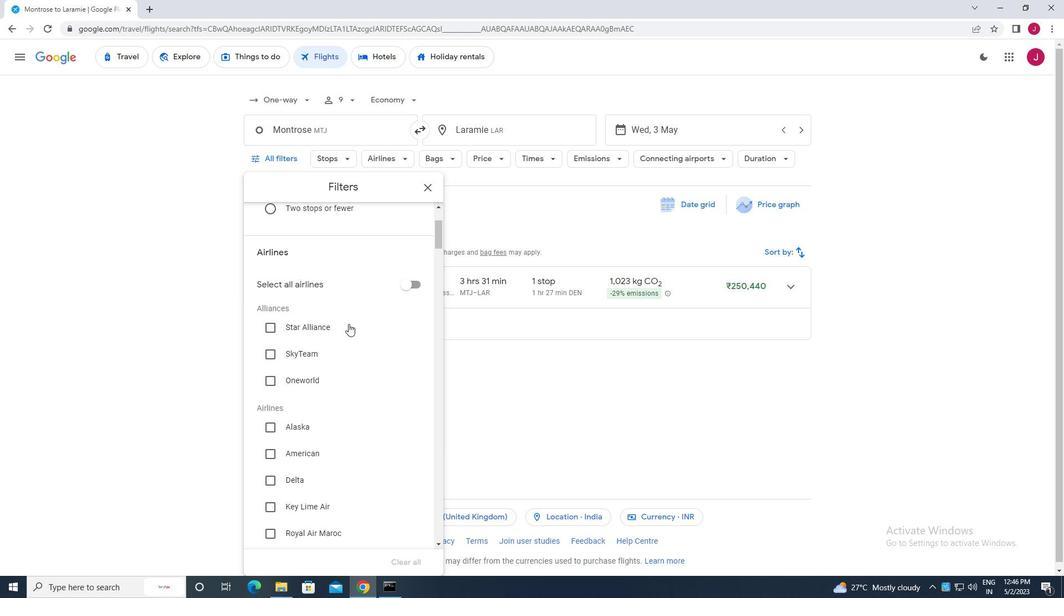 
Action: Mouse moved to (348, 325)
Screenshot: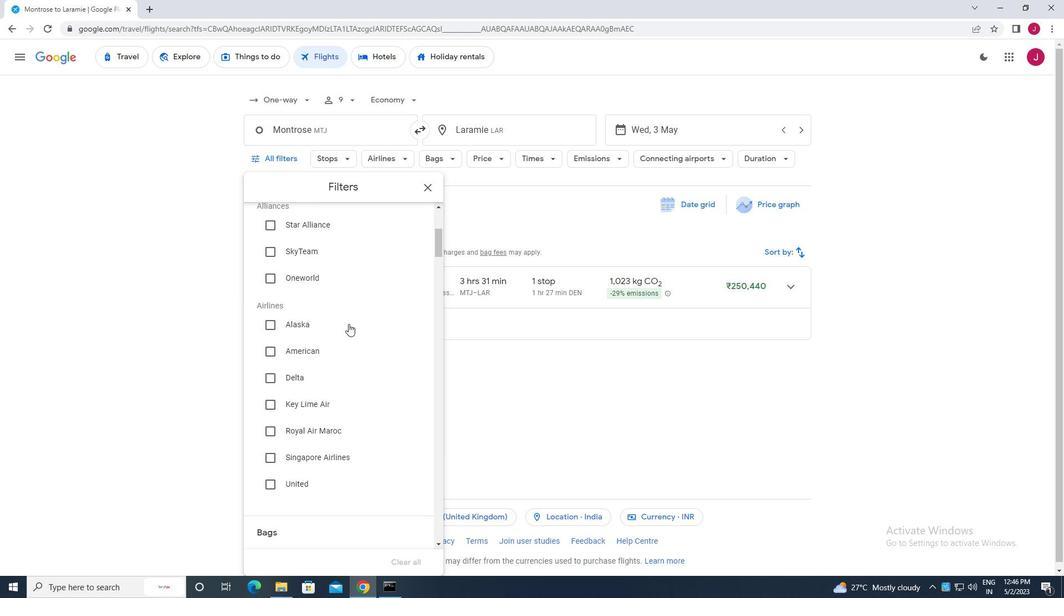 
Action: Mouse scrolled (348, 324) with delta (0, 0)
Screenshot: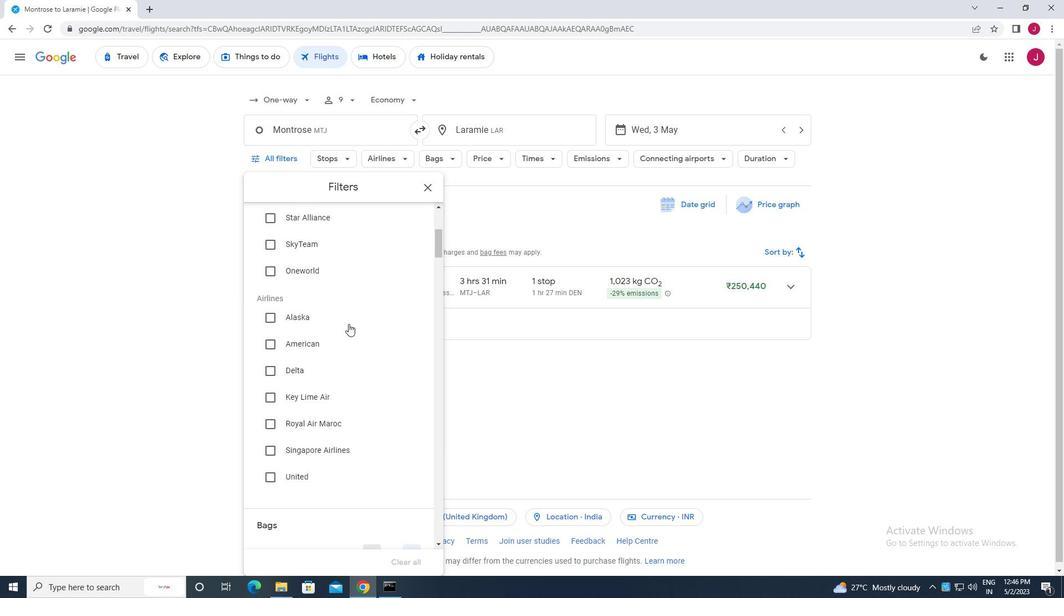 
Action: Mouse moved to (348, 326)
Screenshot: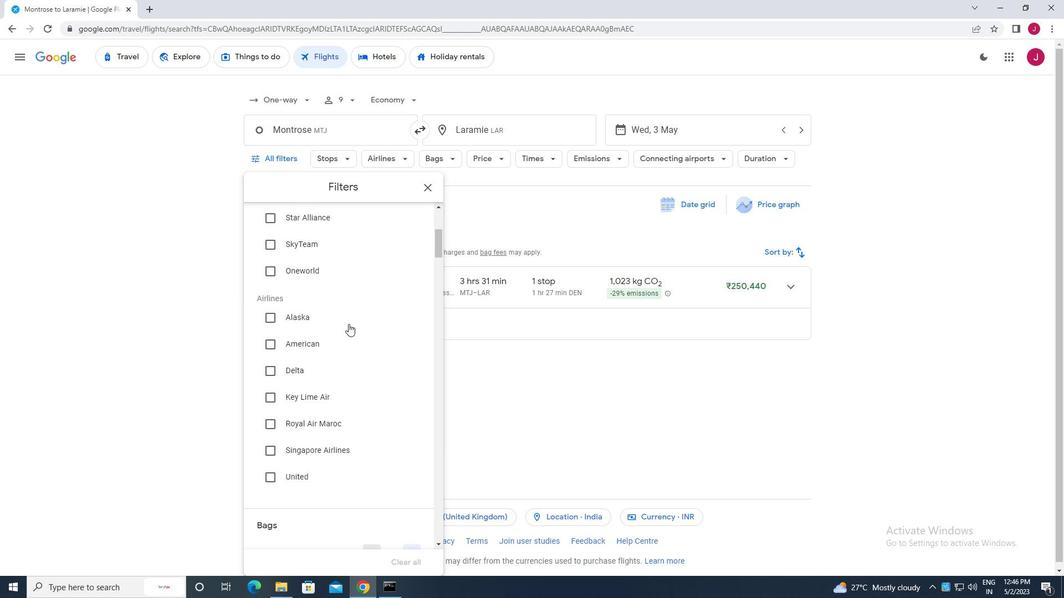 
Action: Mouse scrolled (348, 325) with delta (0, 0)
Screenshot: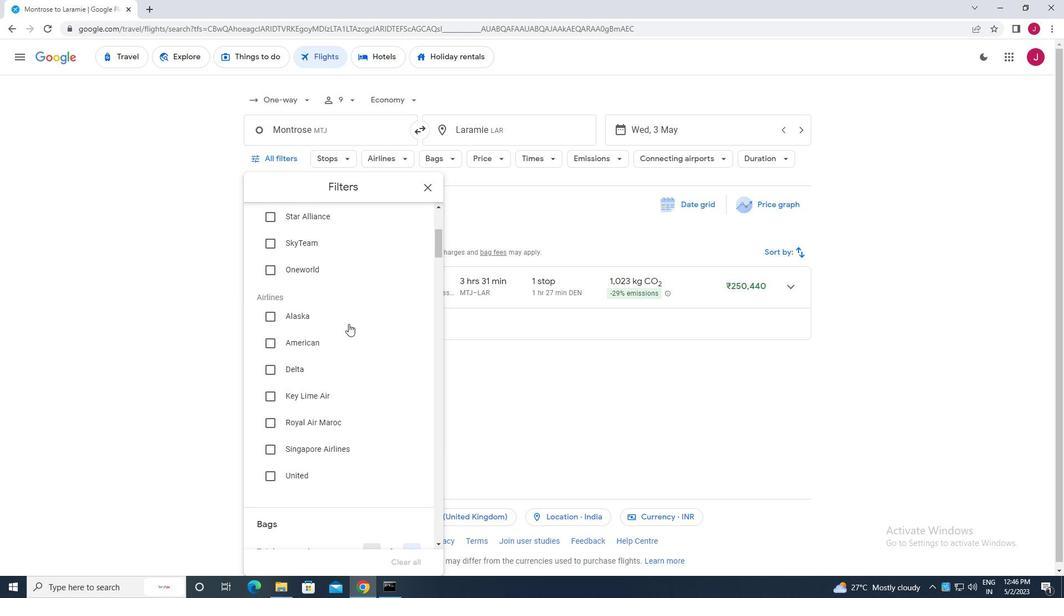 
Action: Mouse moved to (331, 222)
Screenshot: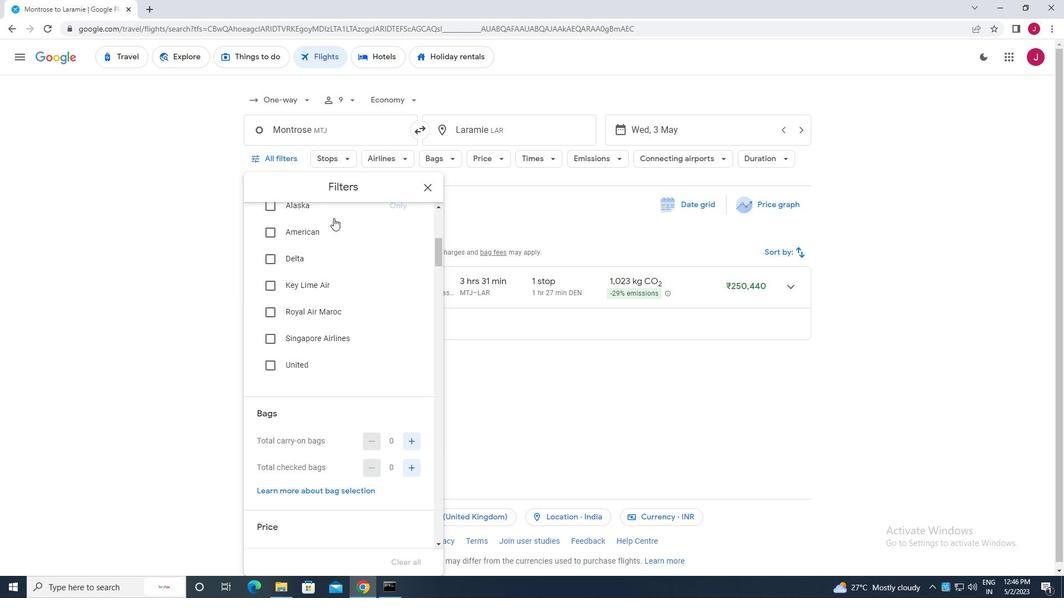 
Action: Mouse scrolled (331, 222) with delta (0, 0)
Screenshot: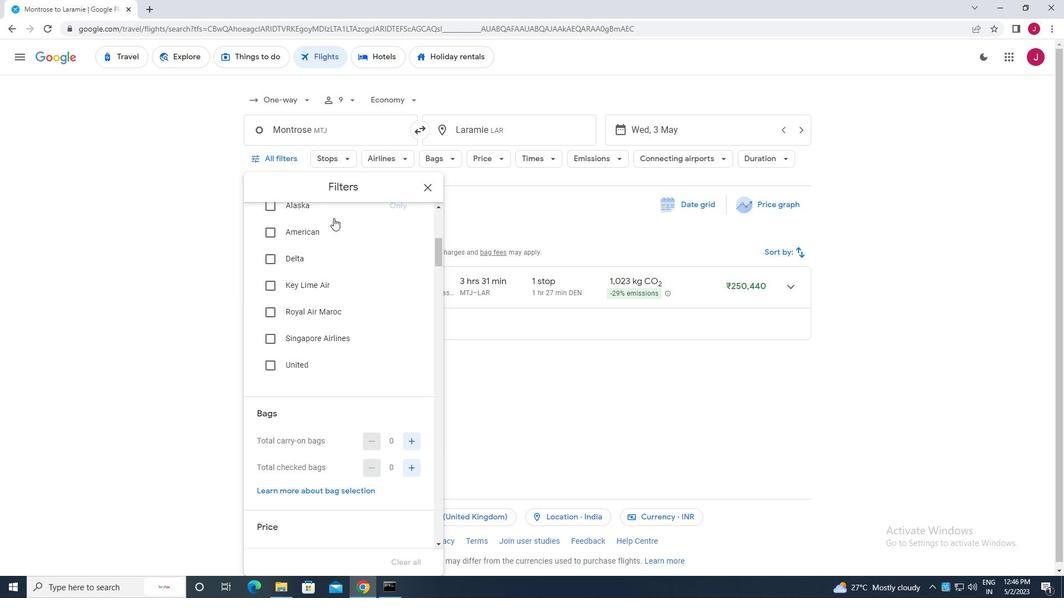 
Action: Mouse moved to (331, 226)
Screenshot: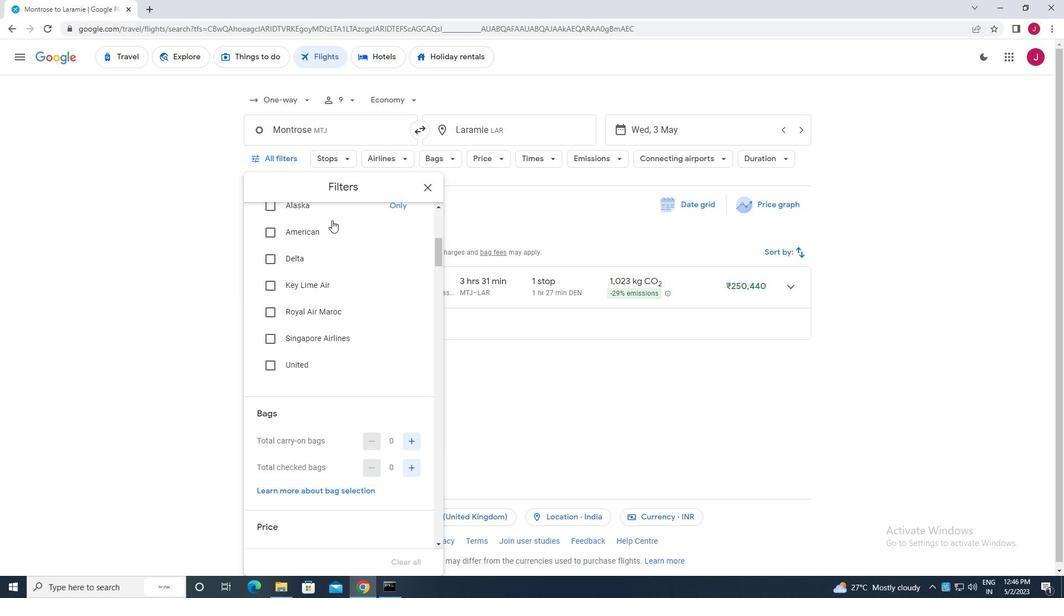 
Action: Mouse scrolled (331, 226) with delta (0, 0)
Screenshot: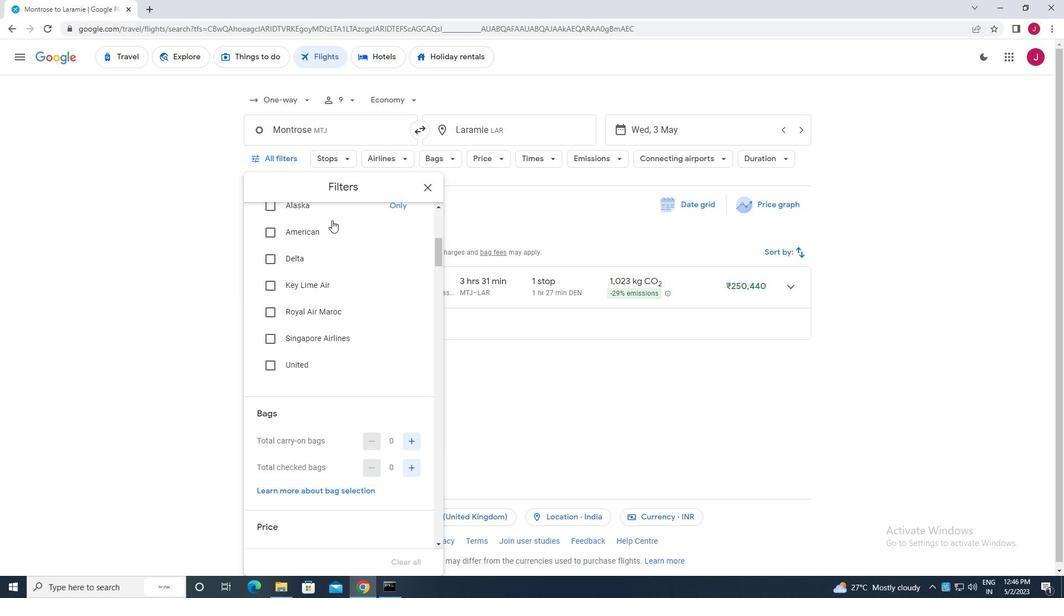 
Action: Mouse moved to (333, 235)
Screenshot: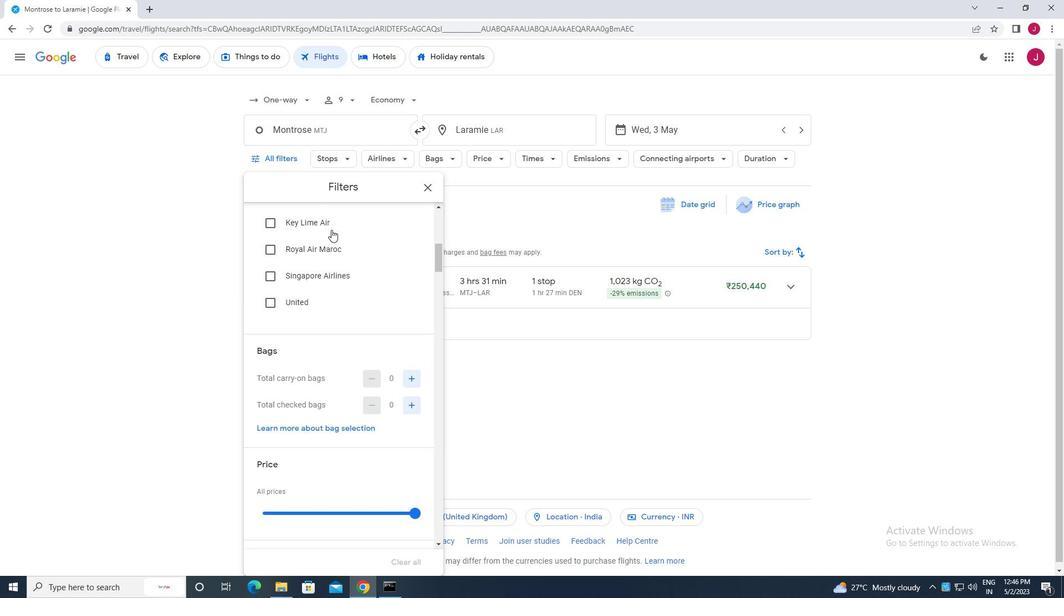 
Action: Mouse scrolled (333, 235) with delta (0, 0)
Screenshot: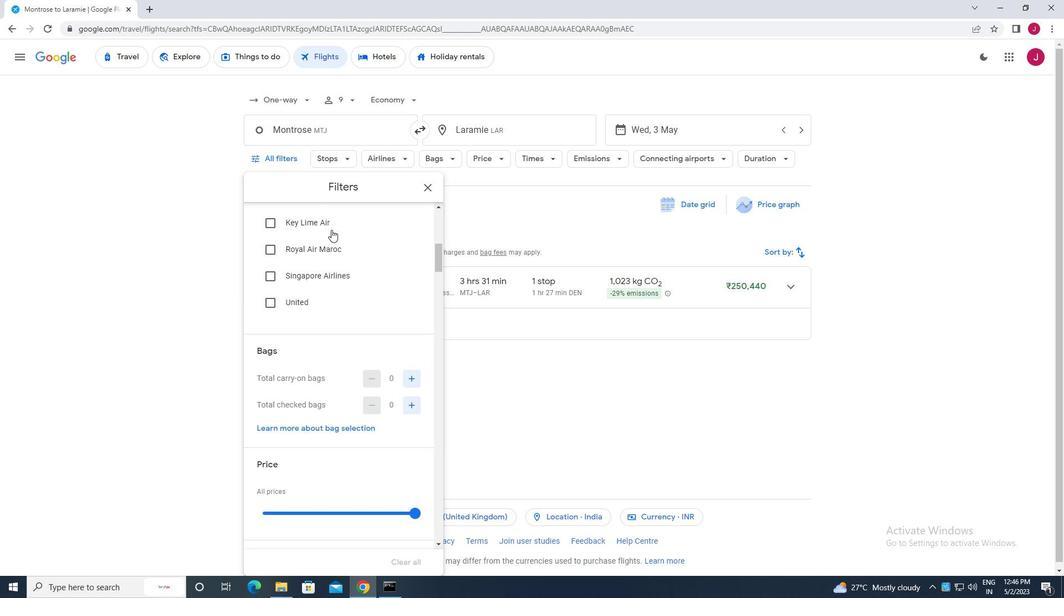 
Action: Mouse moved to (334, 238)
Screenshot: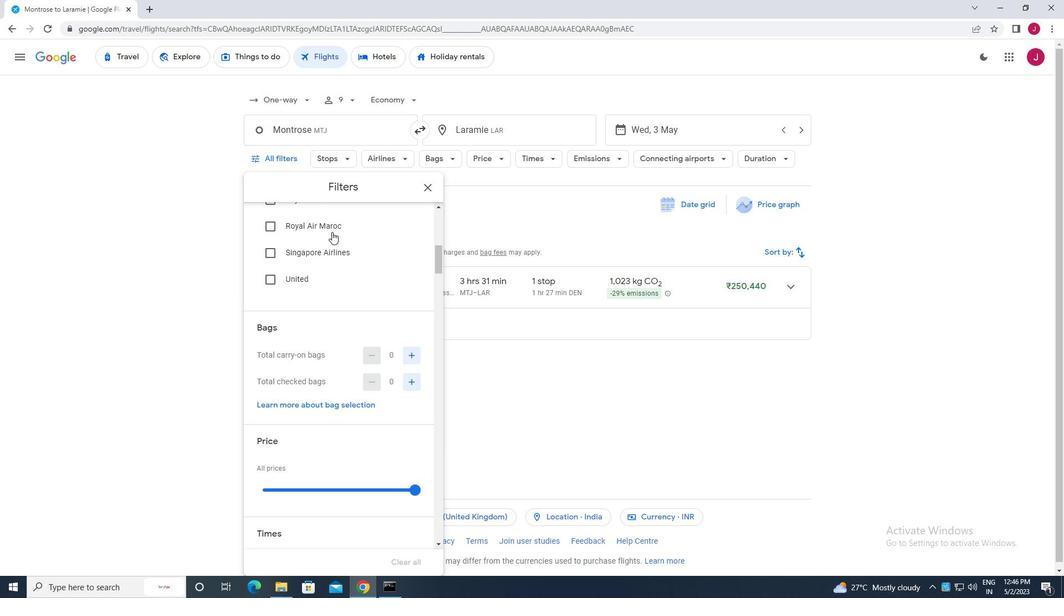 
Action: Mouse scrolled (334, 237) with delta (0, 0)
Screenshot: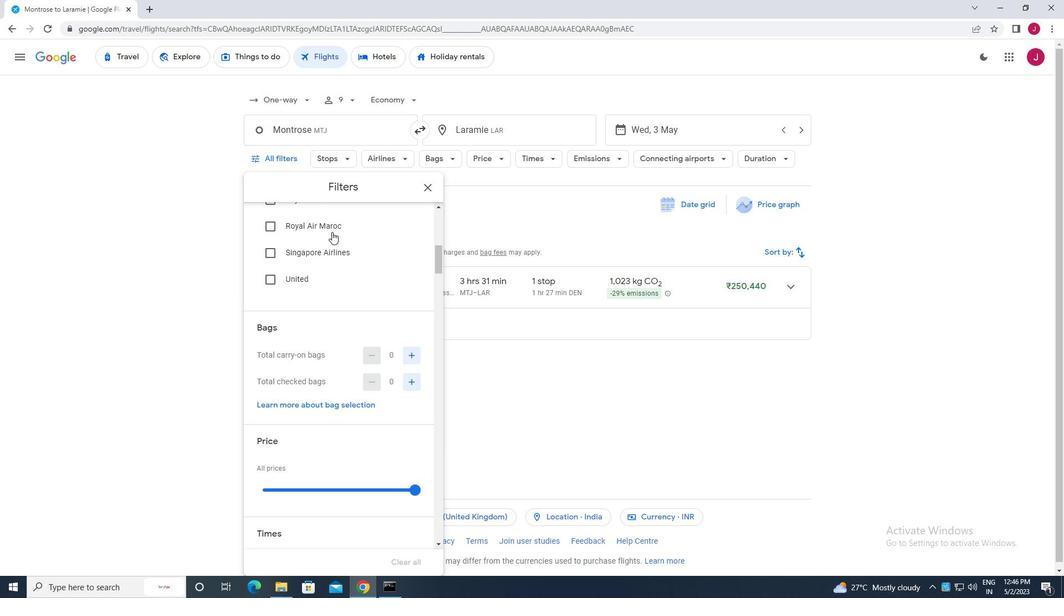 
Action: Mouse moved to (409, 220)
Screenshot: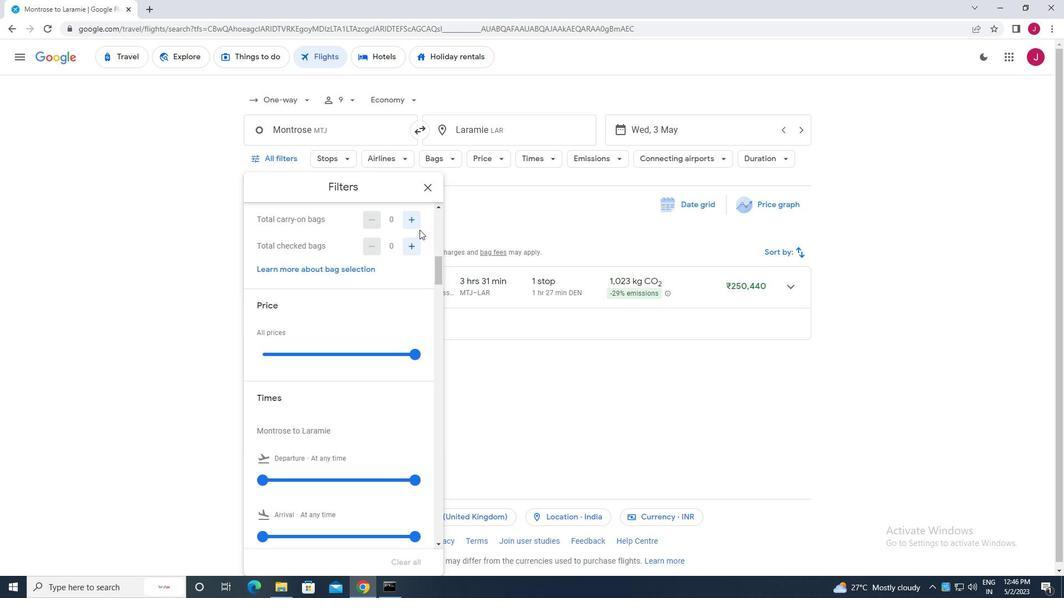 
Action: Mouse pressed left at (409, 220)
Screenshot: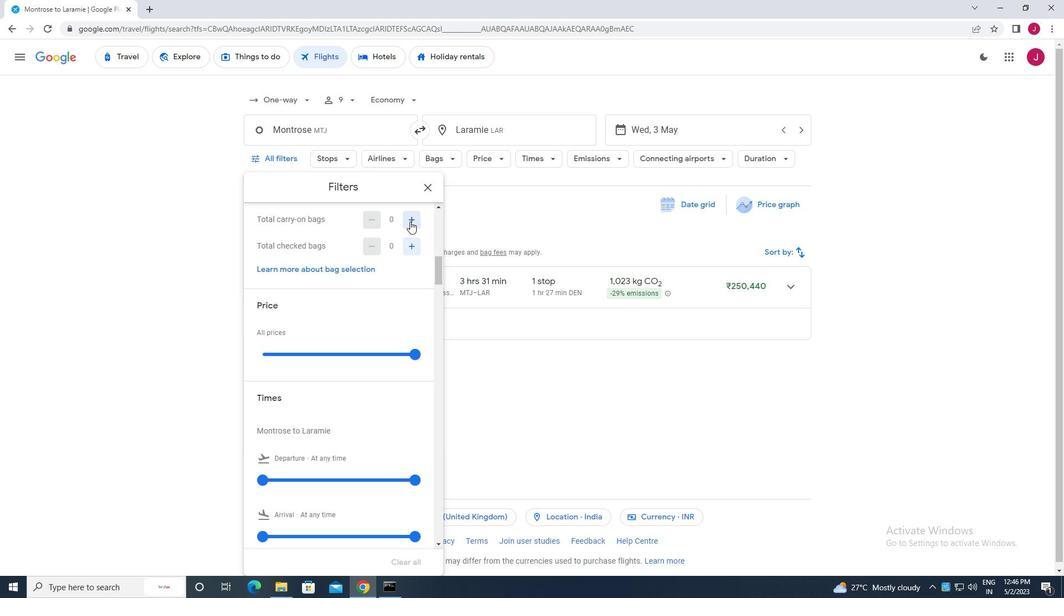 
Action: Mouse moved to (413, 354)
Screenshot: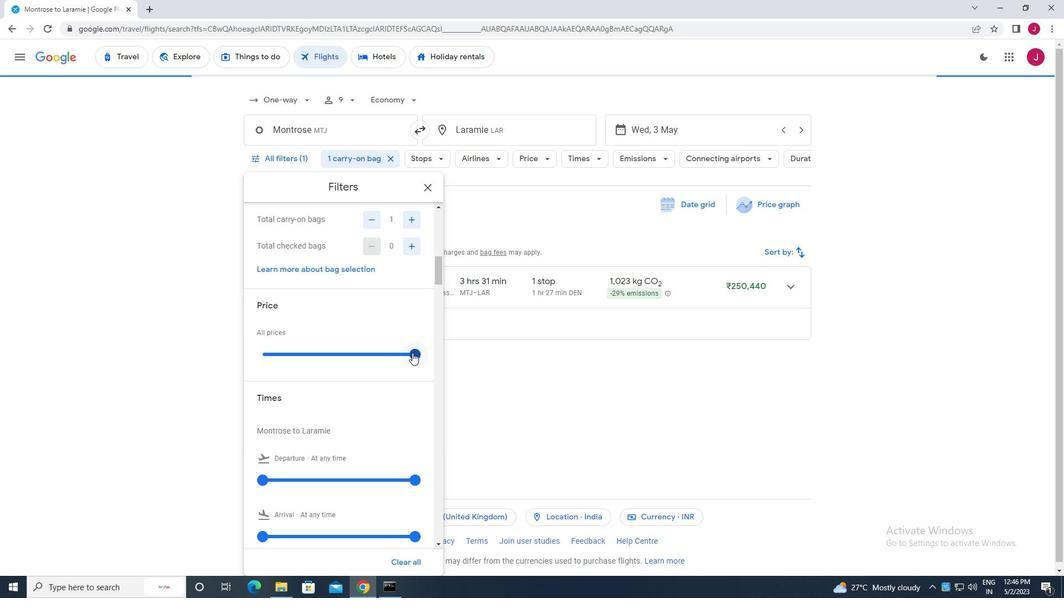 
Action: Mouse pressed left at (413, 354)
Screenshot: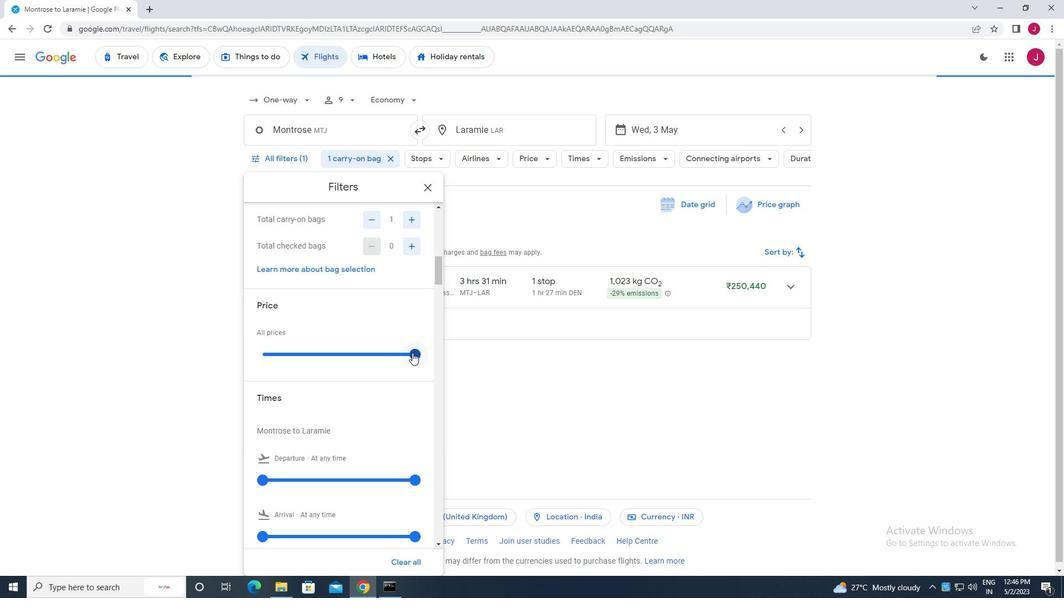 
Action: Mouse moved to (326, 325)
Screenshot: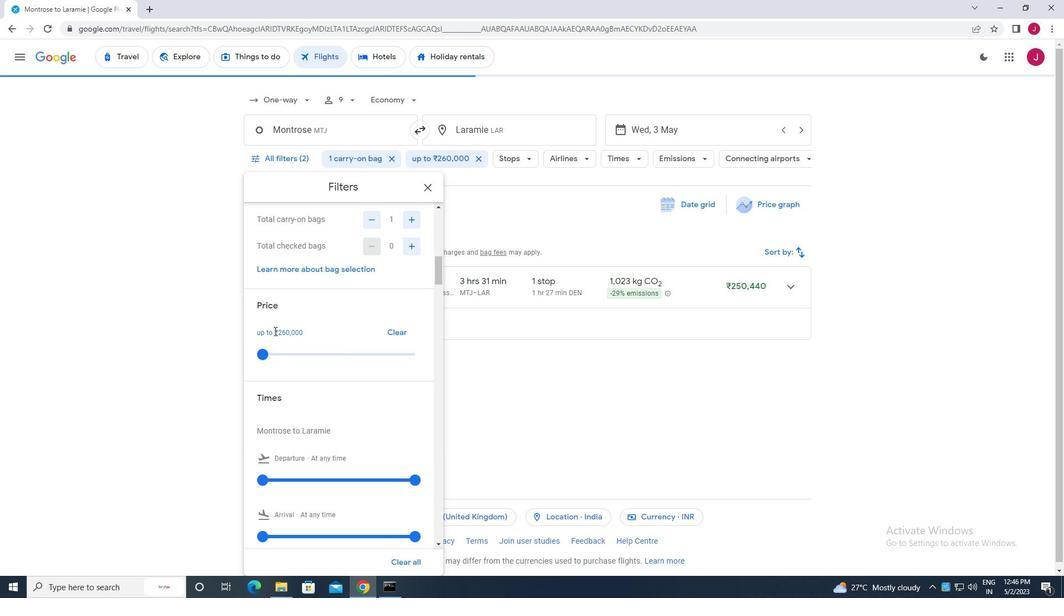 
Action: Mouse scrolled (326, 324) with delta (0, 0)
Screenshot: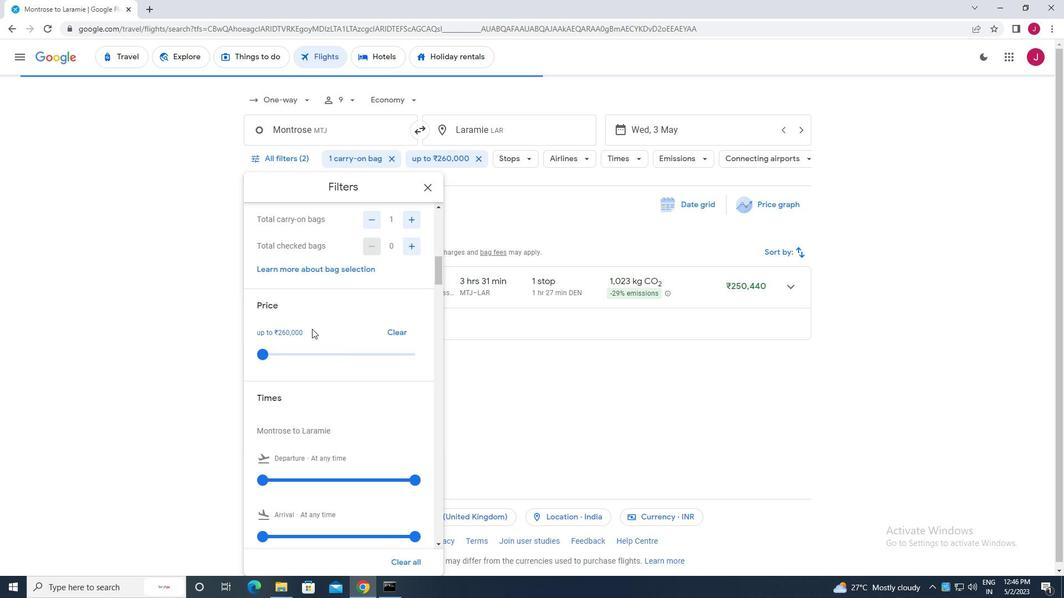 
Action: Mouse scrolled (326, 324) with delta (0, 0)
Screenshot: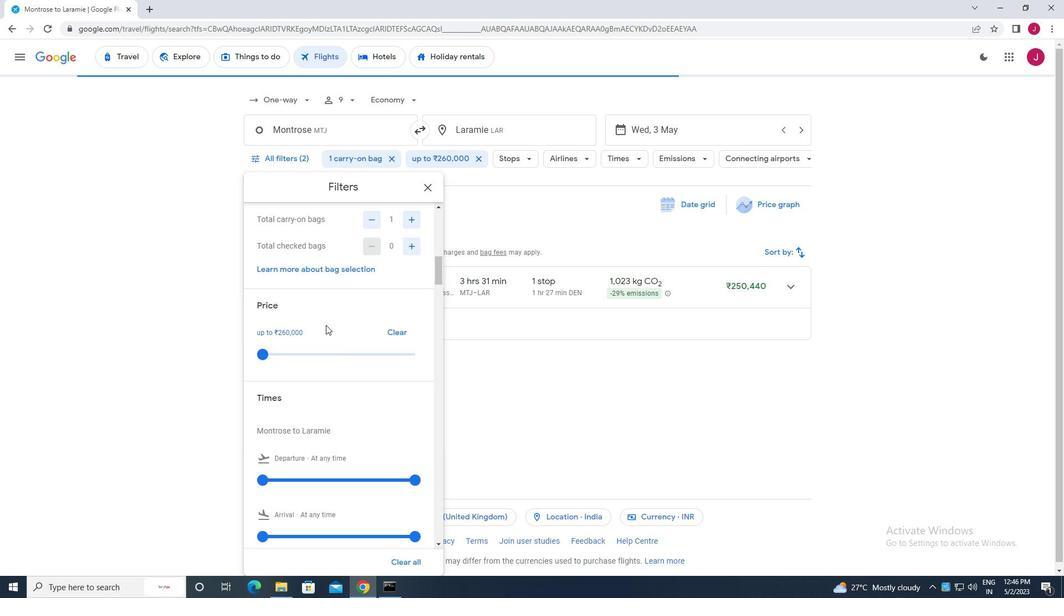
Action: Mouse moved to (264, 367)
Screenshot: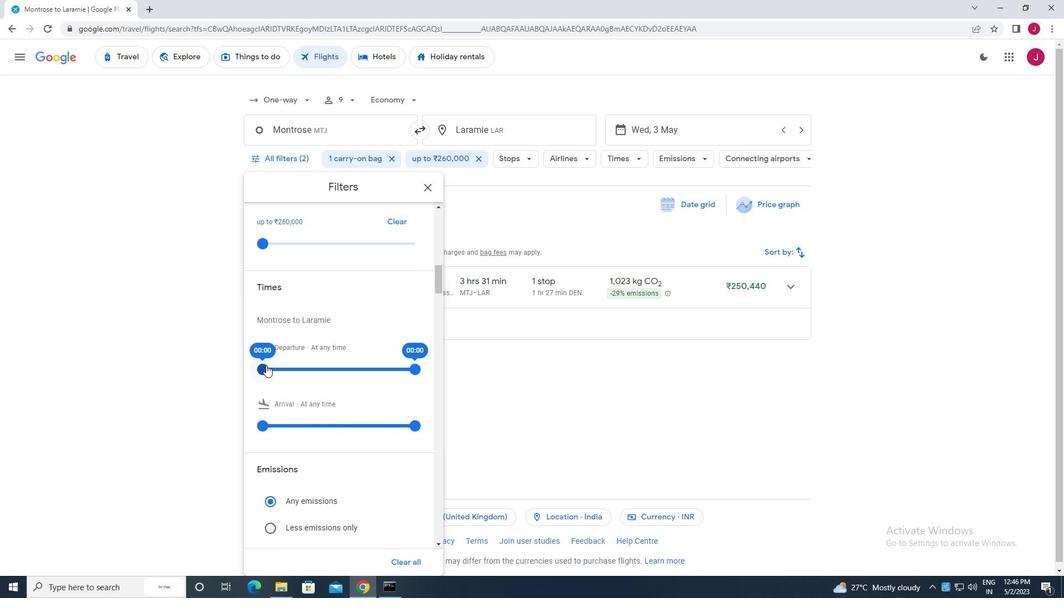 
Action: Mouse pressed left at (264, 367)
Screenshot: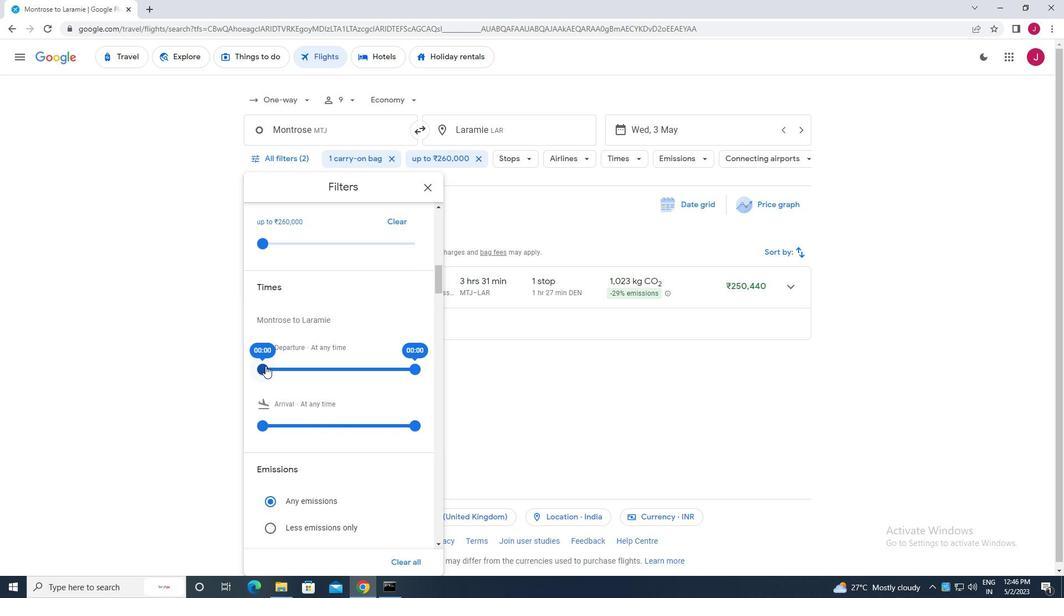 
Action: Mouse moved to (410, 372)
Screenshot: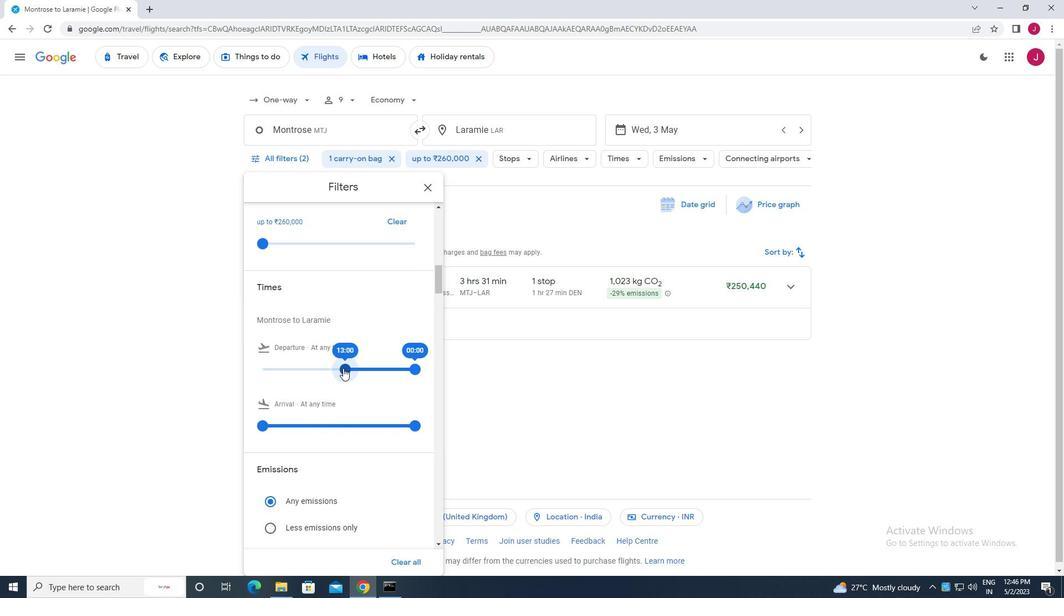 
Action: Mouse pressed left at (410, 372)
Screenshot: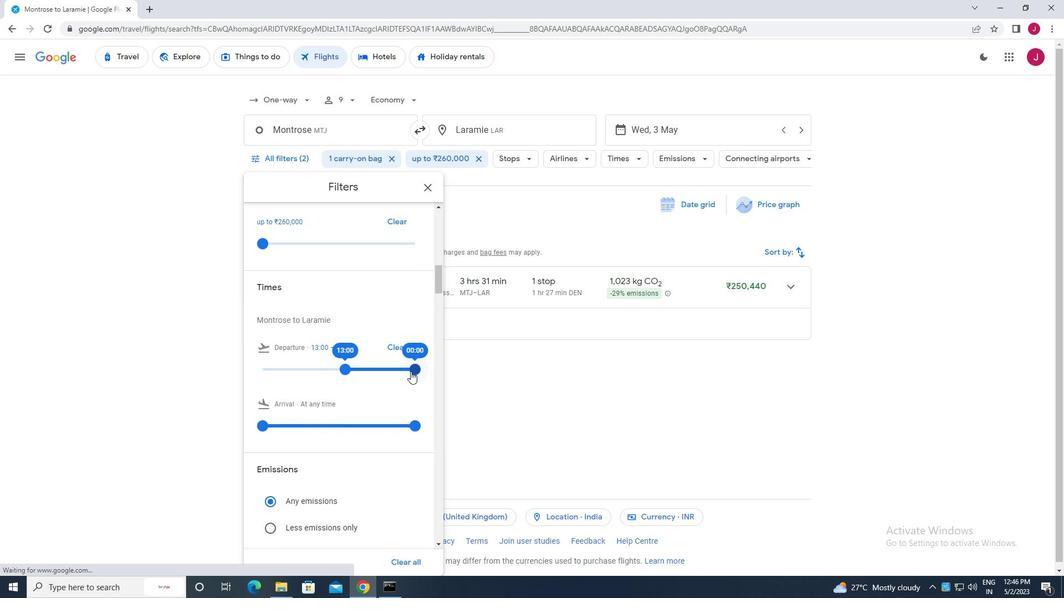 
Action: Mouse moved to (424, 190)
Screenshot: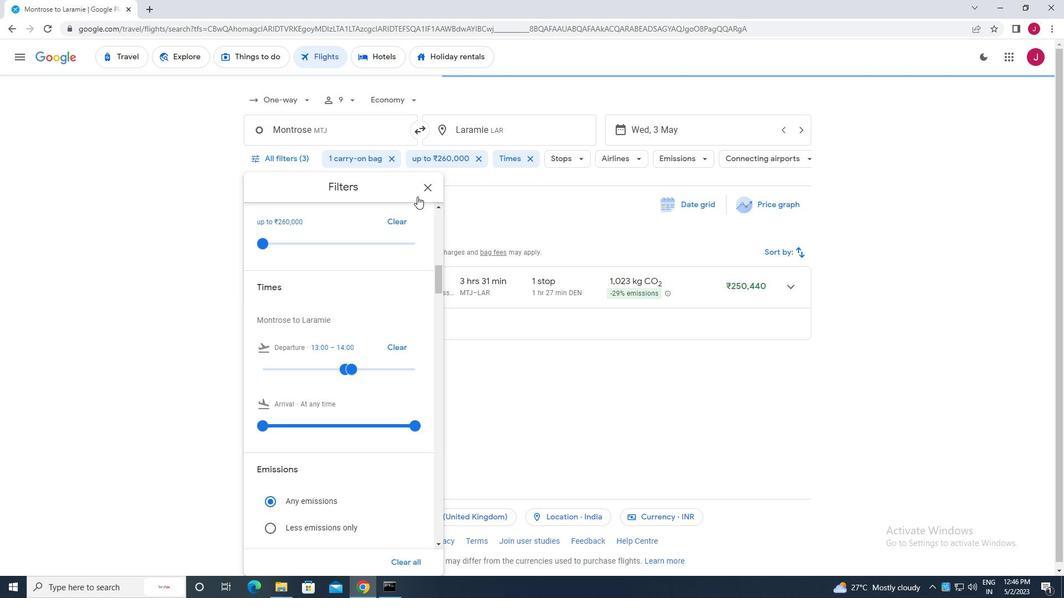 
Action: Mouse pressed left at (424, 190)
Screenshot: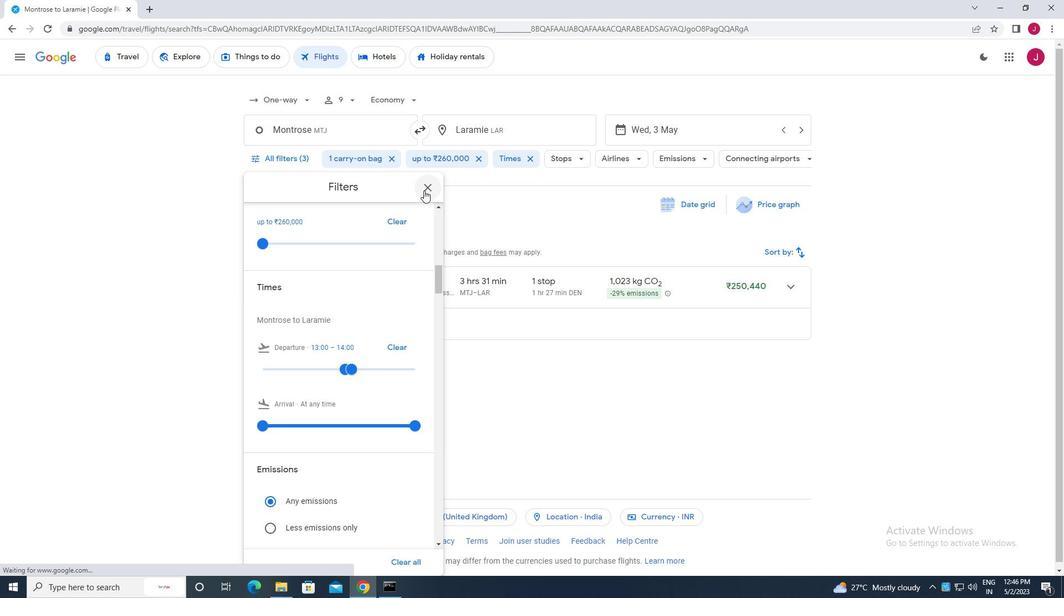 
Action: Mouse moved to (422, 191)
Screenshot: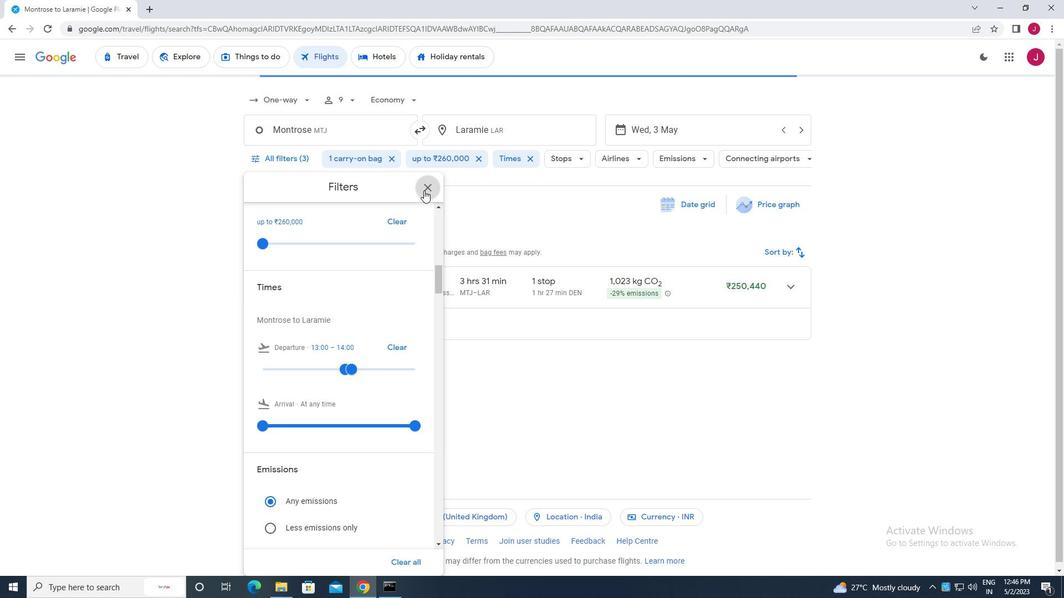
